 Task: Create a due date automation trigger when advanced on, on the wednesday of the week a card is due add content with a name ending with resume at 11:00 AM.
Action: Mouse moved to (1265, 102)
Screenshot: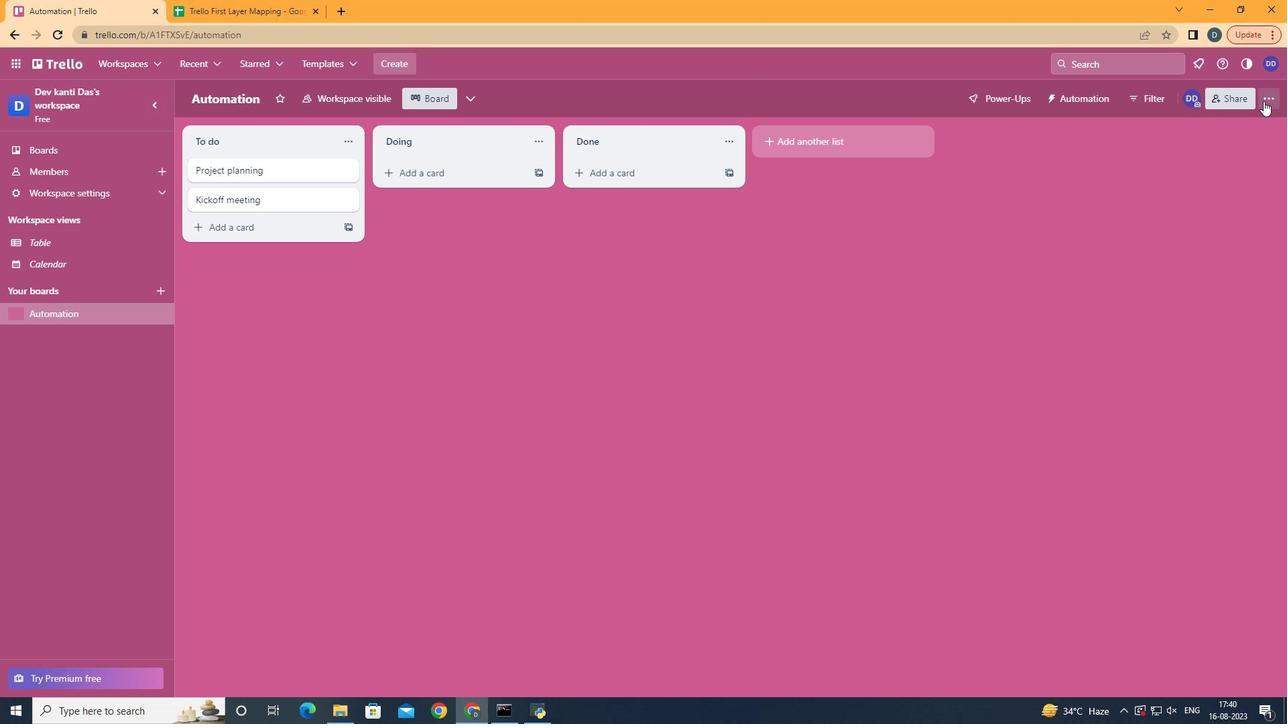 
Action: Mouse pressed left at (1265, 102)
Screenshot: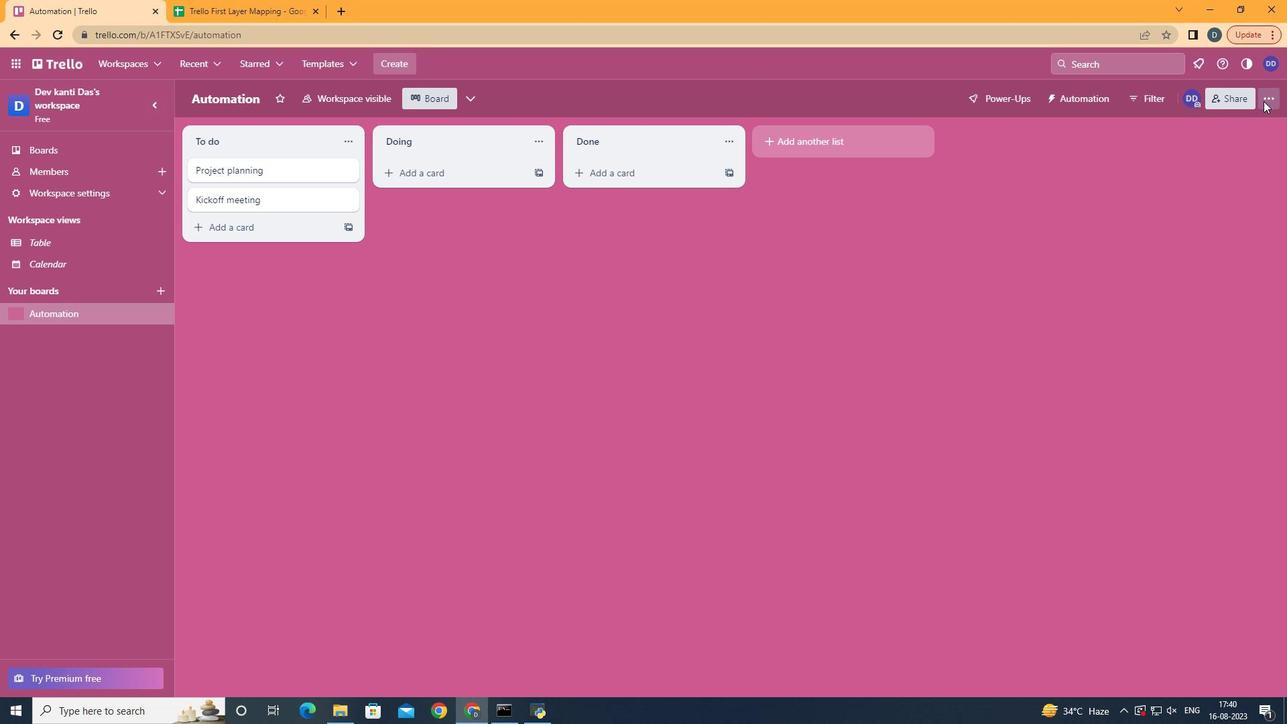 
Action: Mouse moved to (1237, 276)
Screenshot: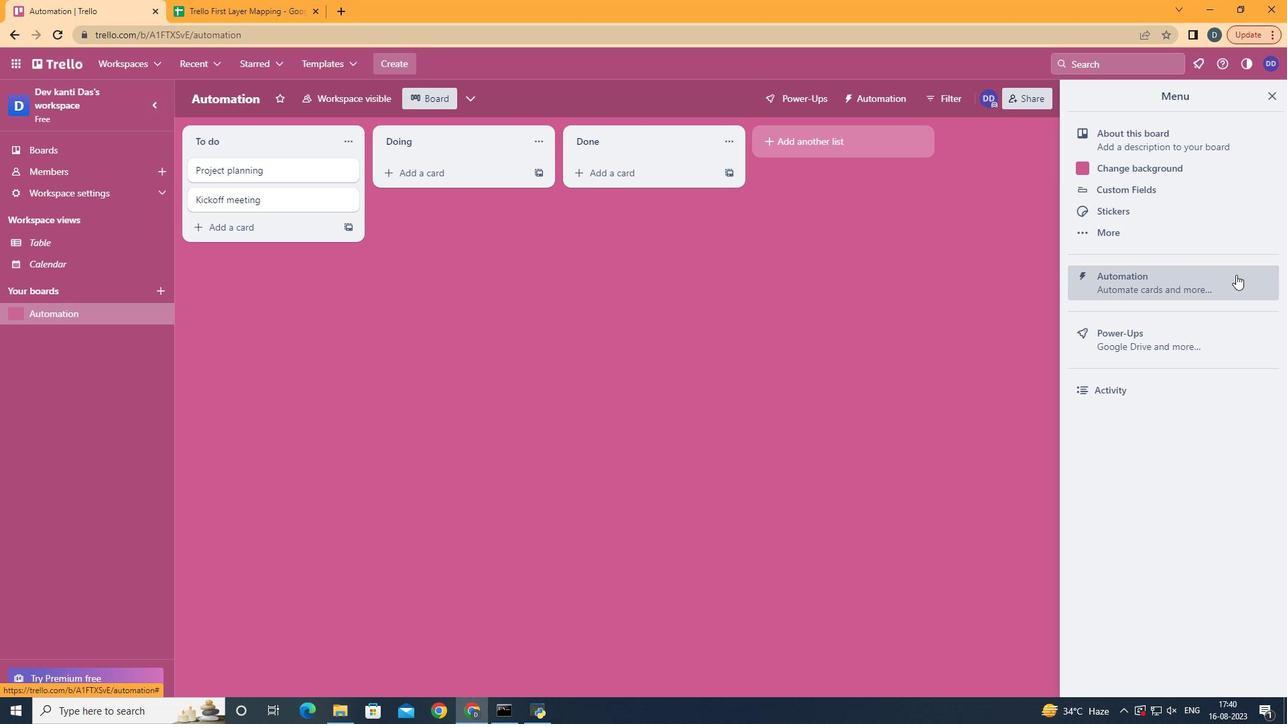 
Action: Mouse pressed left at (1237, 276)
Screenshot: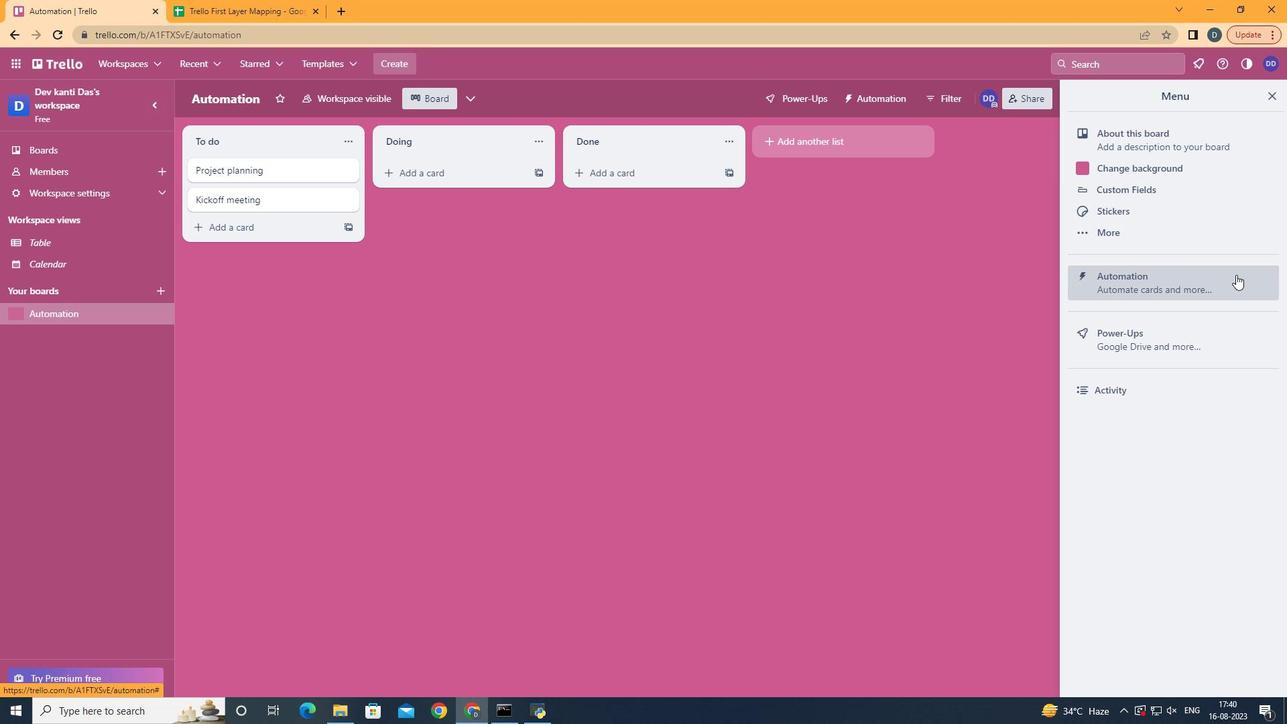 
Action: Mouse moved to (232, 284)
Screenshot: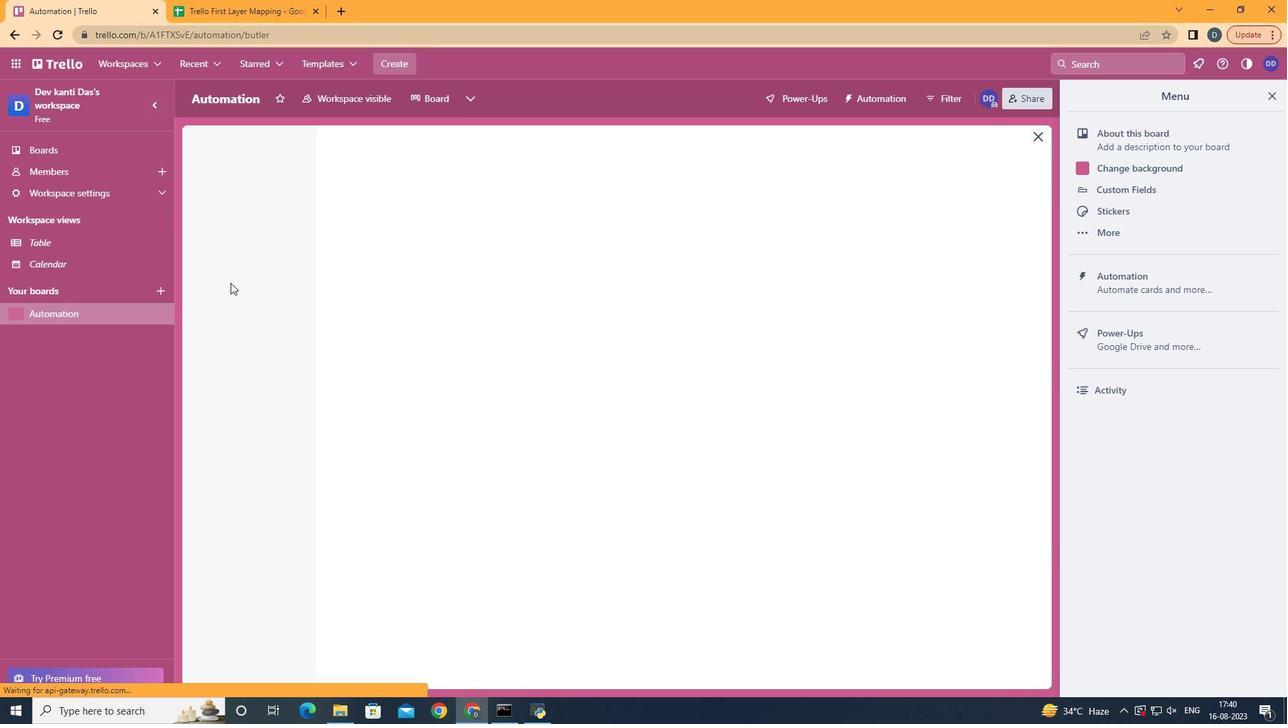 
Action: Mouse pressed left at (232, 284)
Screenshot: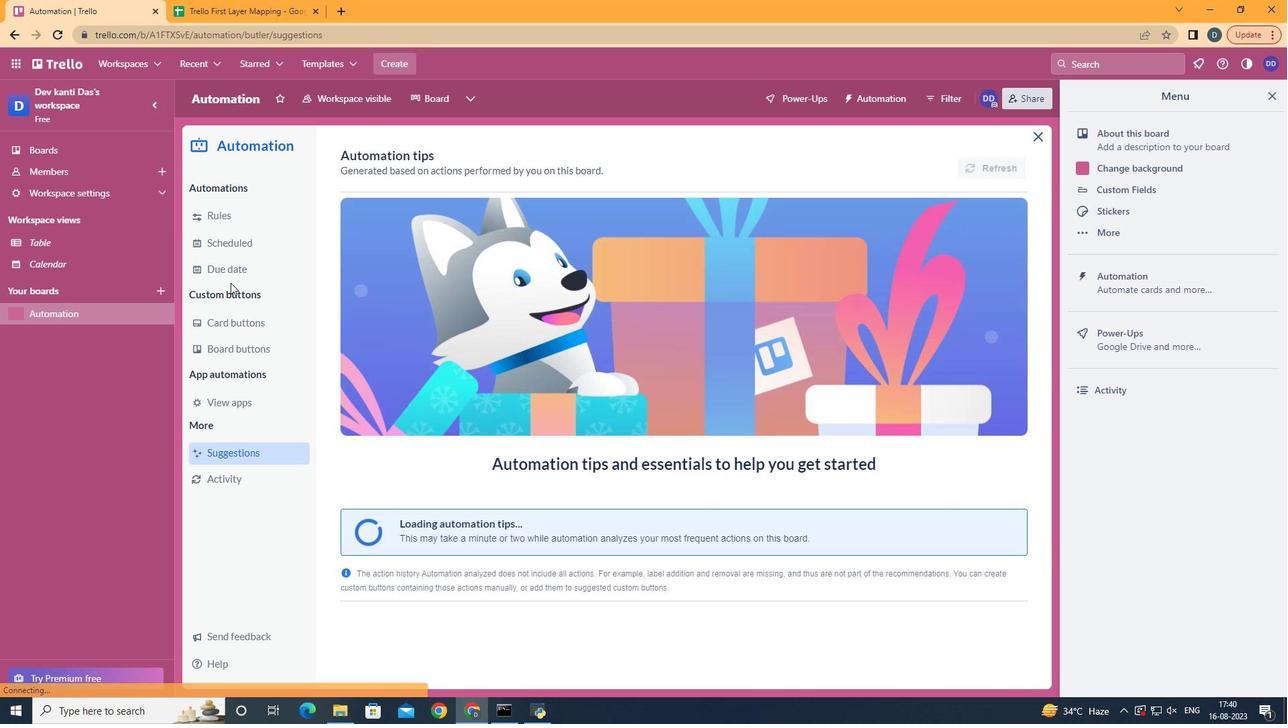 
Action: Mouse moved to (232, 276)
Screenshot: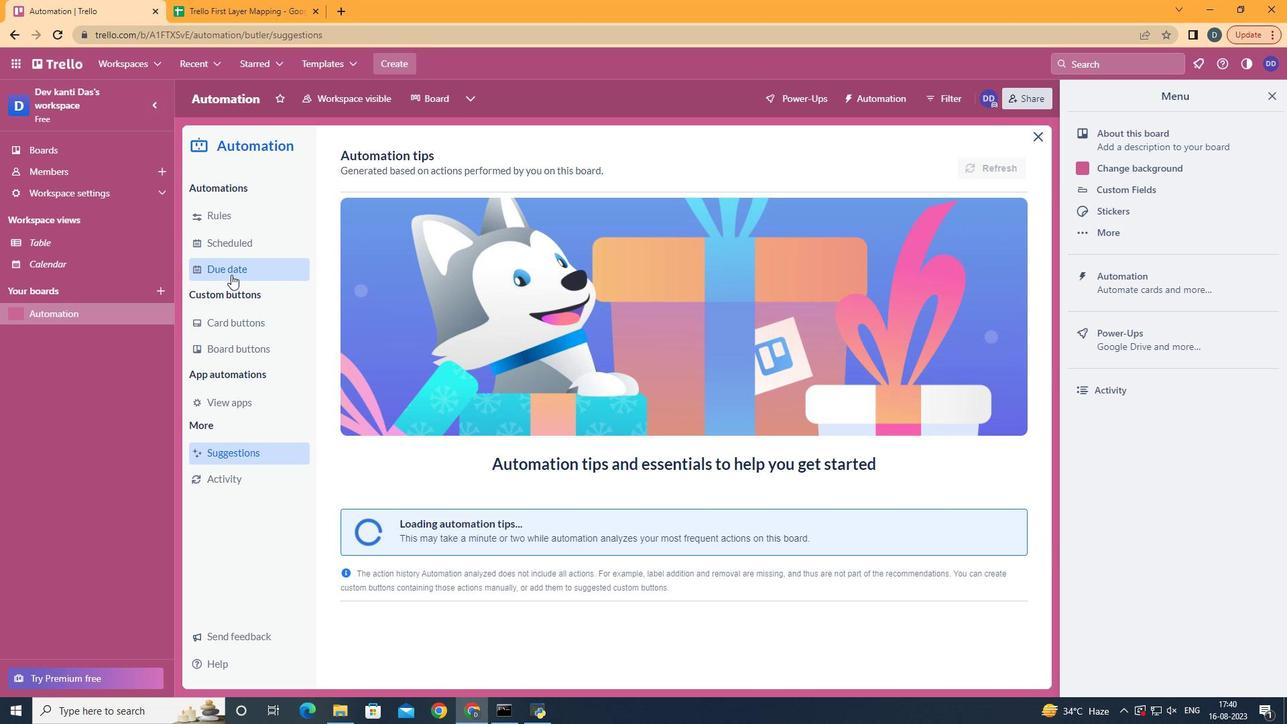 
Action: Mouse pressed left at (232, 276)
Screenshot: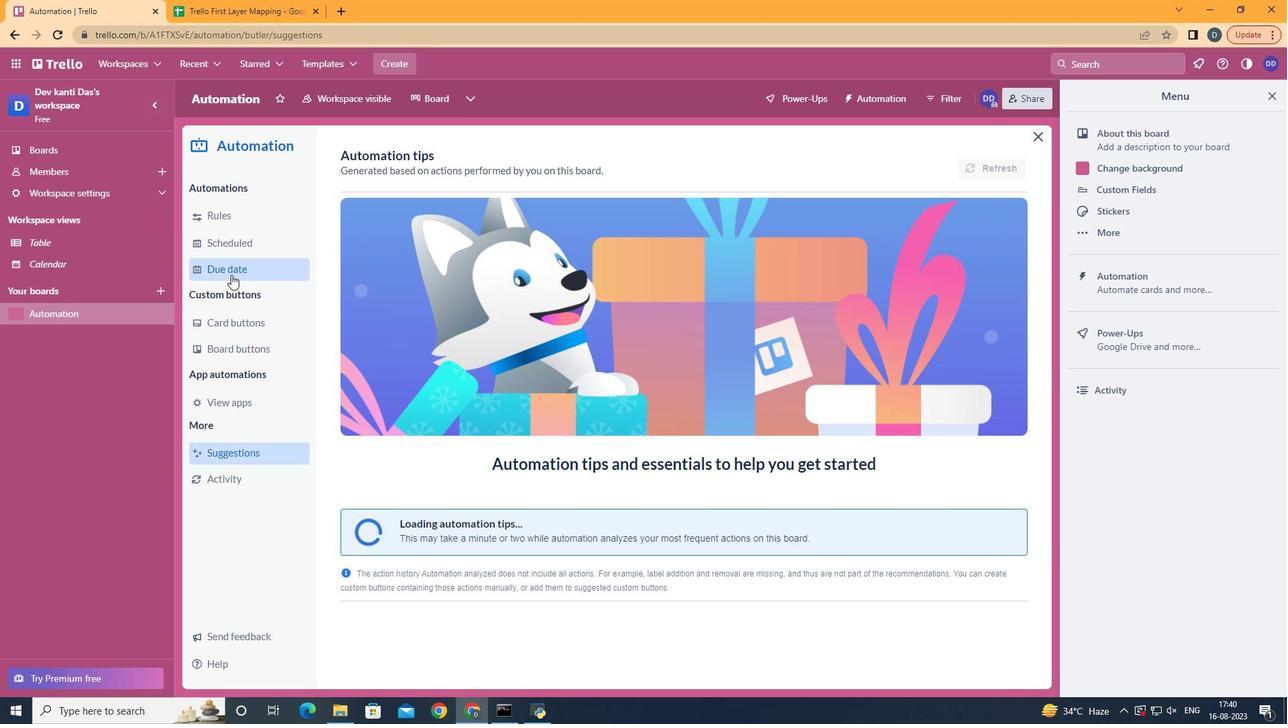 
Action: Mouse moved to (952, 156)
Screenshot: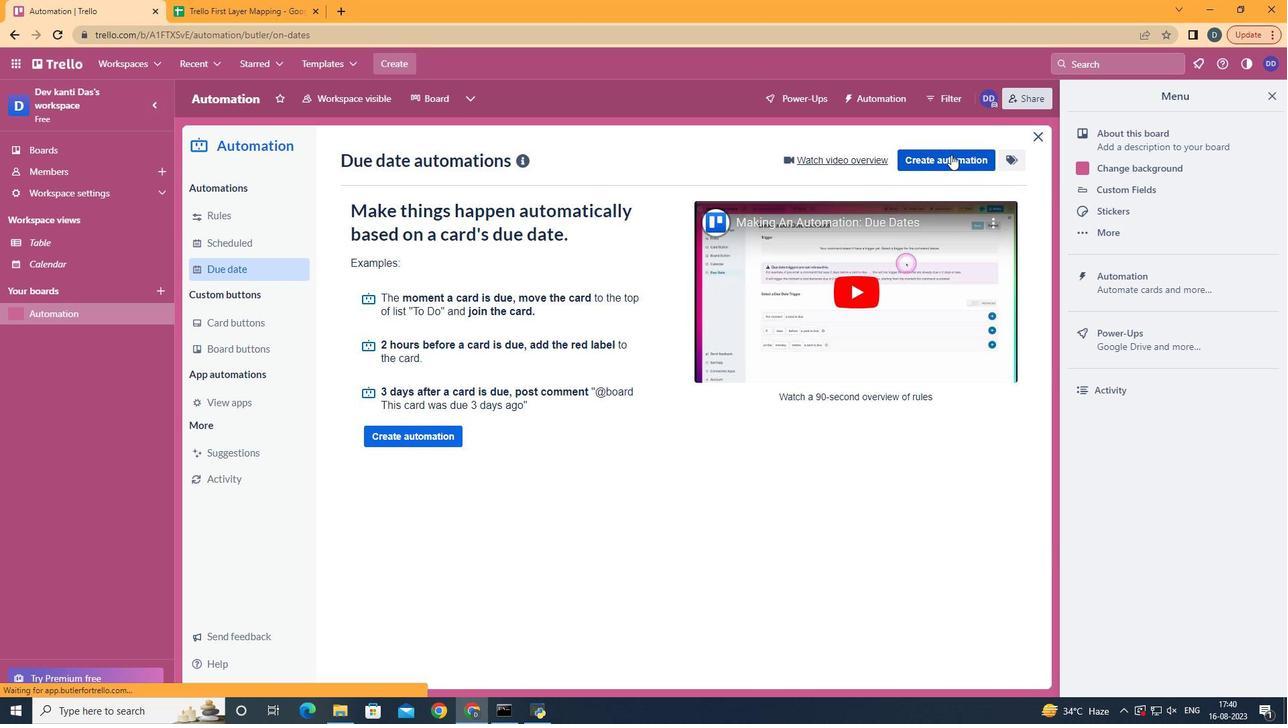 
Action: Mouse pressed left at (952, 156)
Screenshot: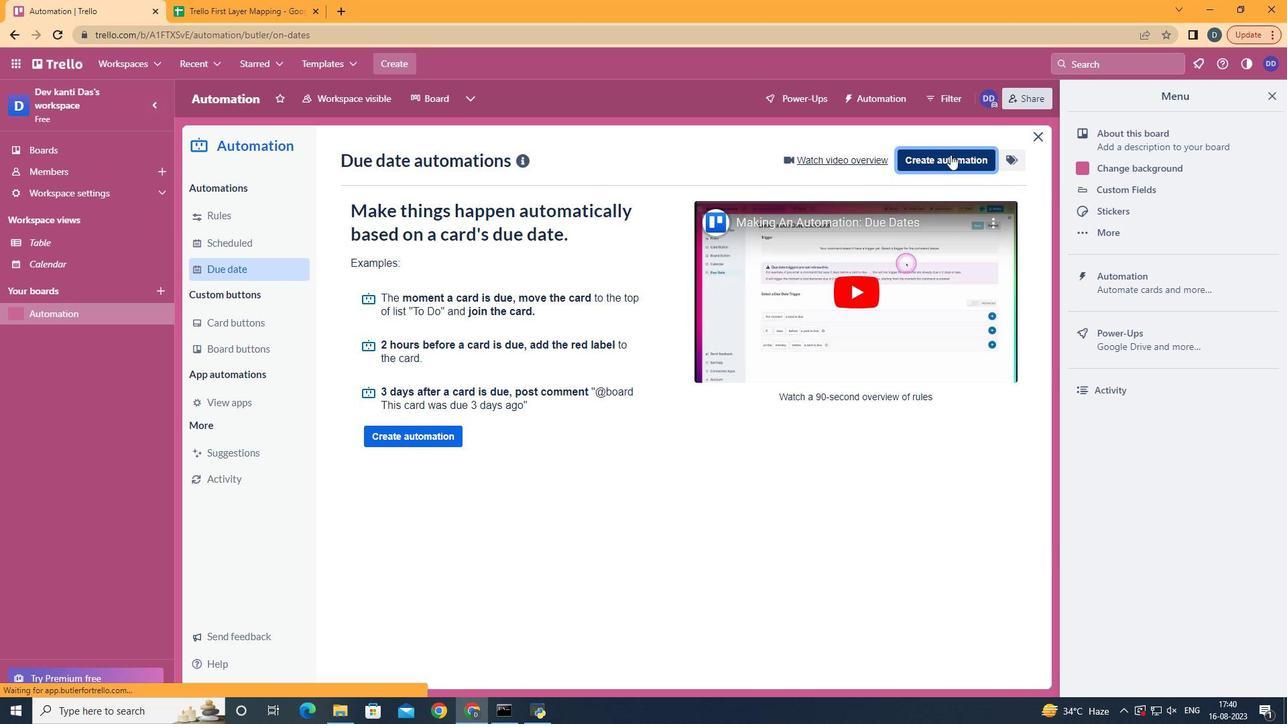
Action: Mouse moved to (684, 283)
Screenshot: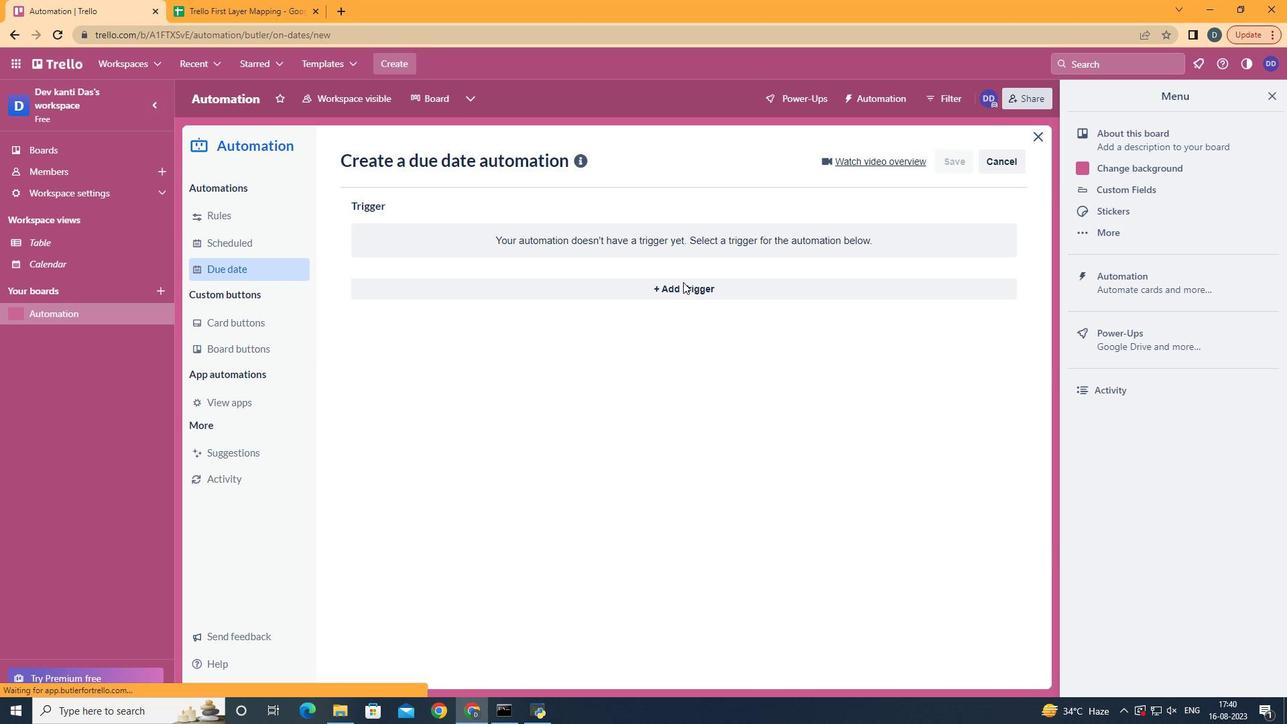 
Action: Mouse pressed left at (684, 283)
Screenshot: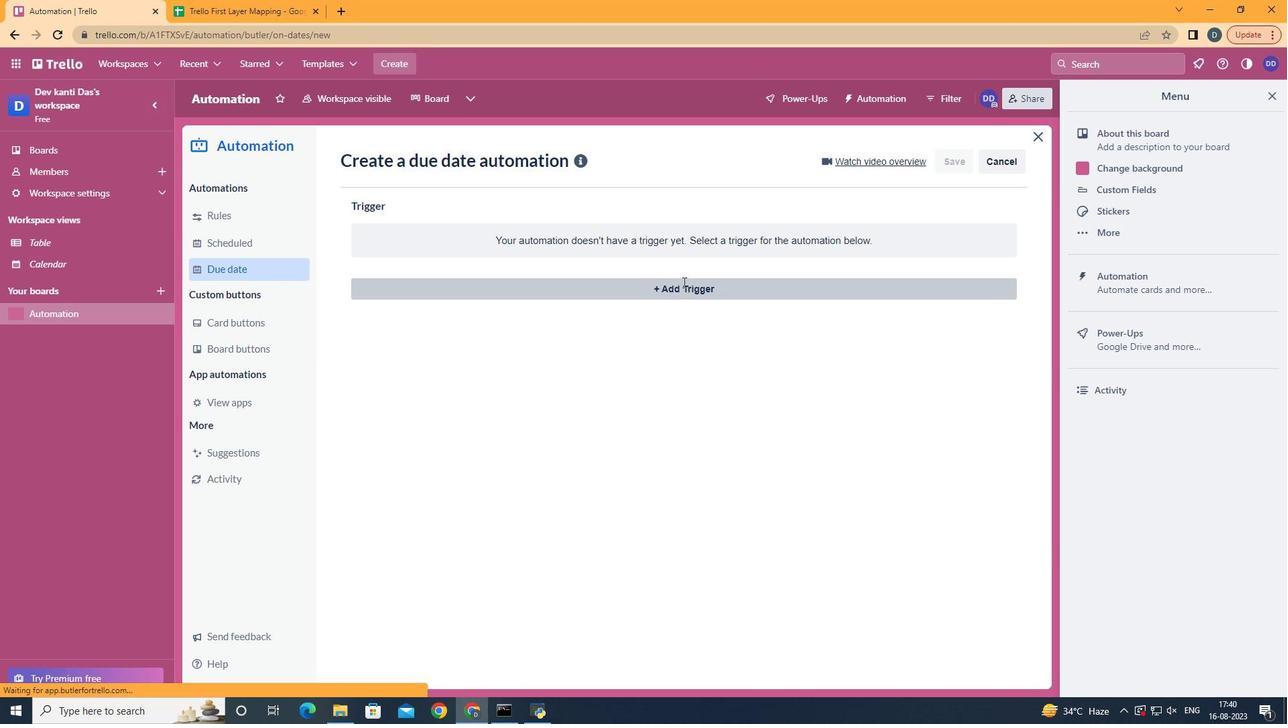 
Action: Mouse moved to (435, 405)
Screenshot: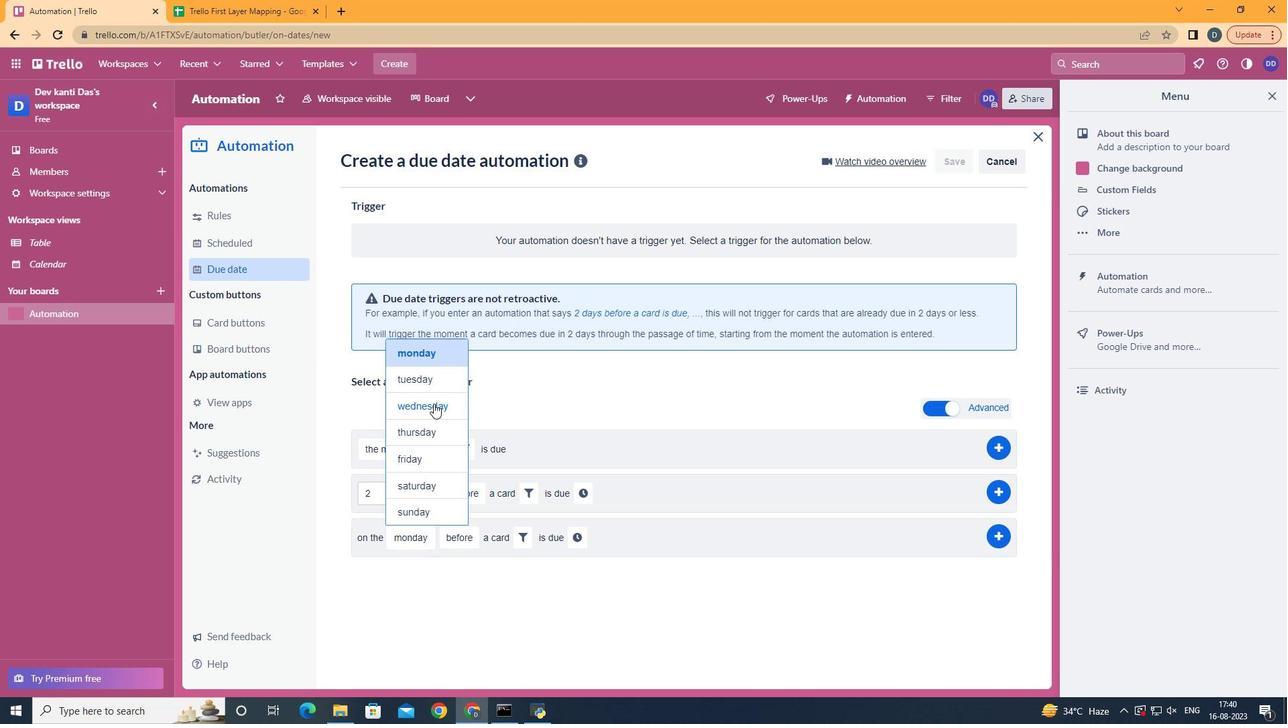 
Action: Mouse pressed left at (435, 405)
Screenshot: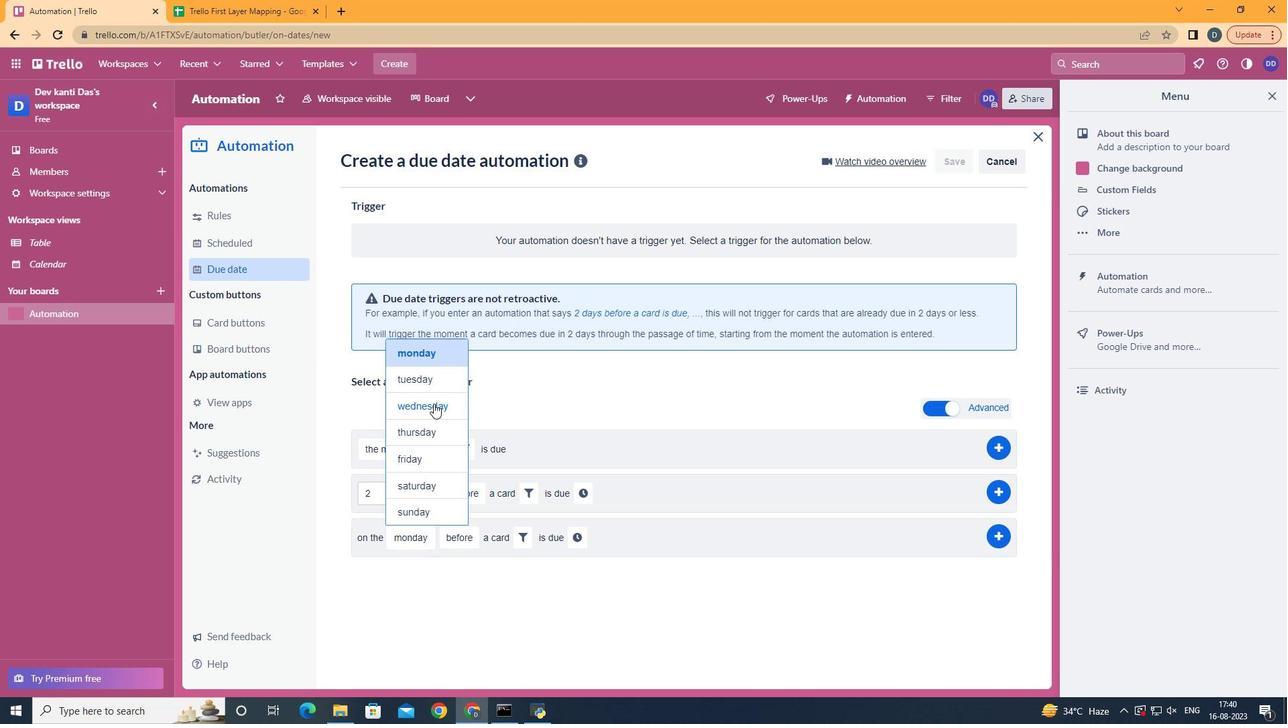 
Action: Mouse moved to (484, 619)
Screenshot: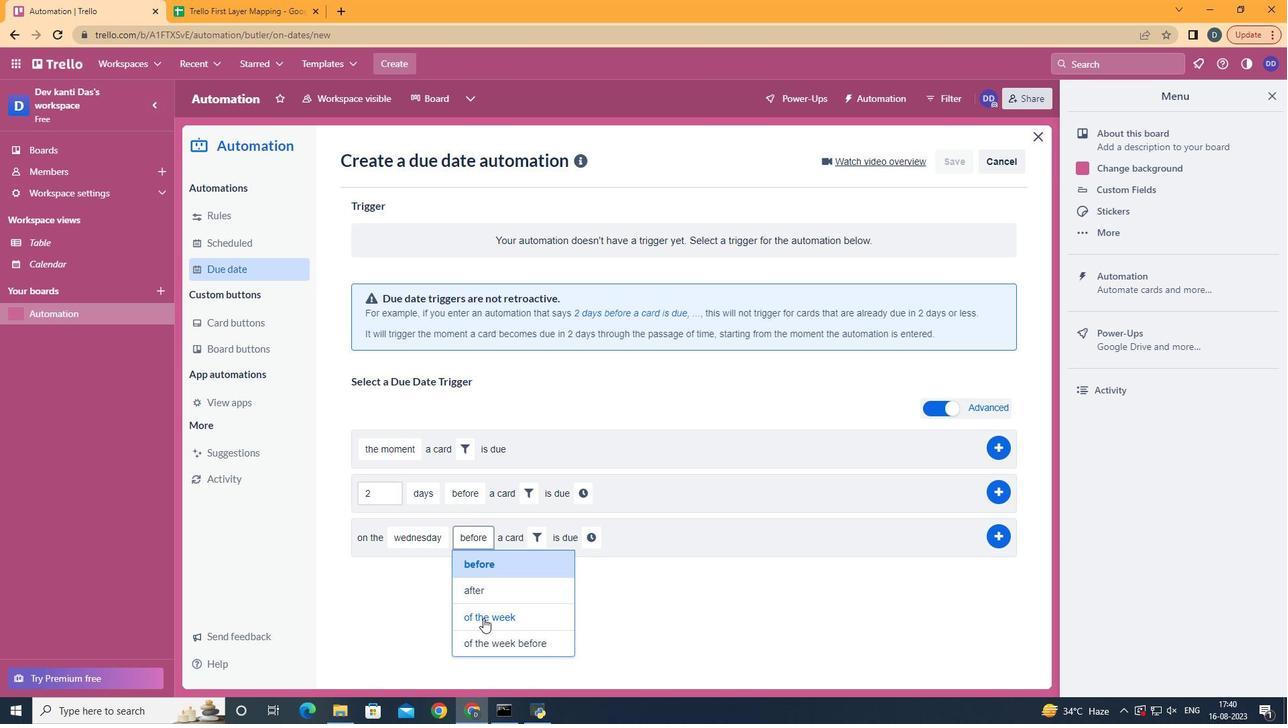 
Action: Mouse pressed left at (484, 619)
Screenshot: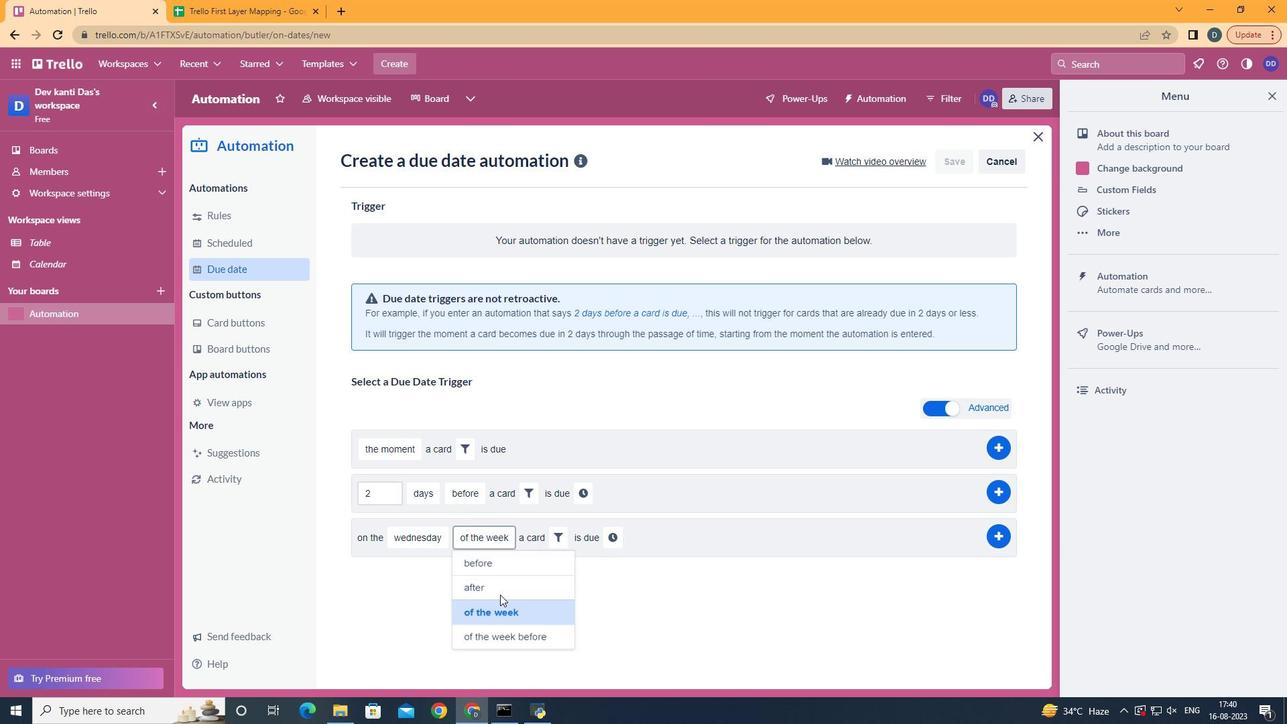 
Action: Mouse moved to (555, 544)
Screenshot: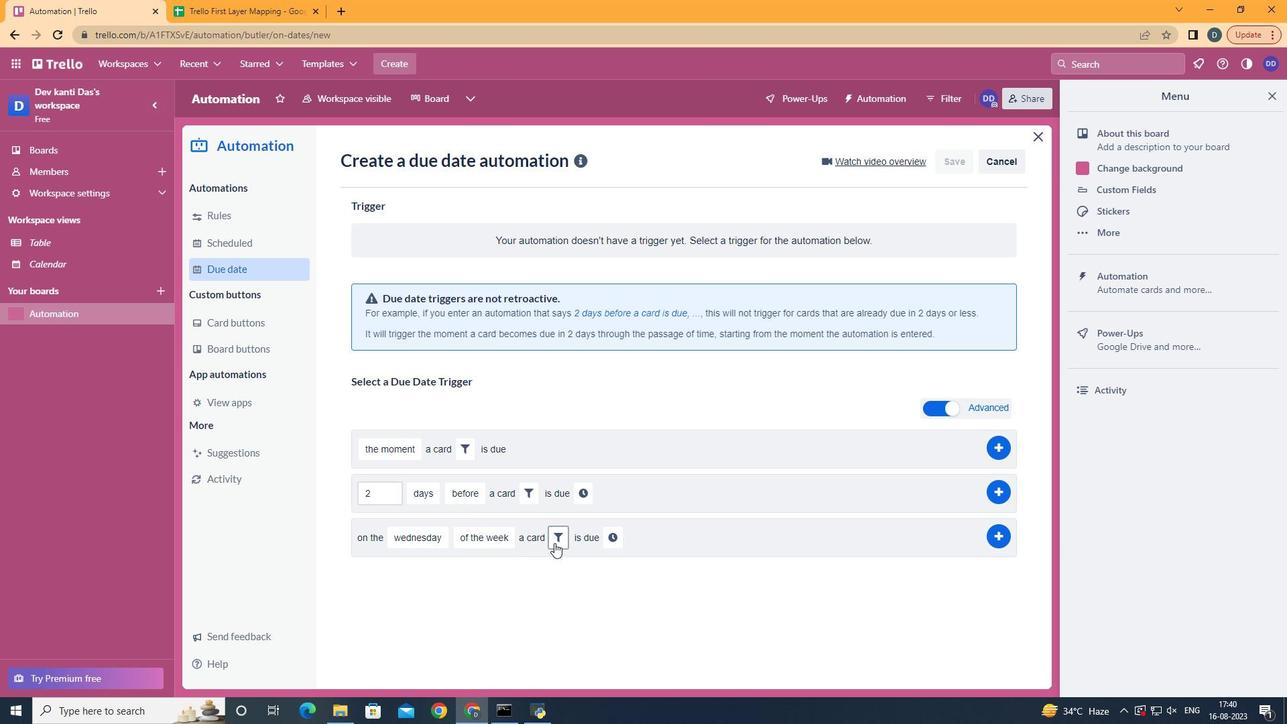 
Action: Mouse pressed left at (555, 544)
Screenshot: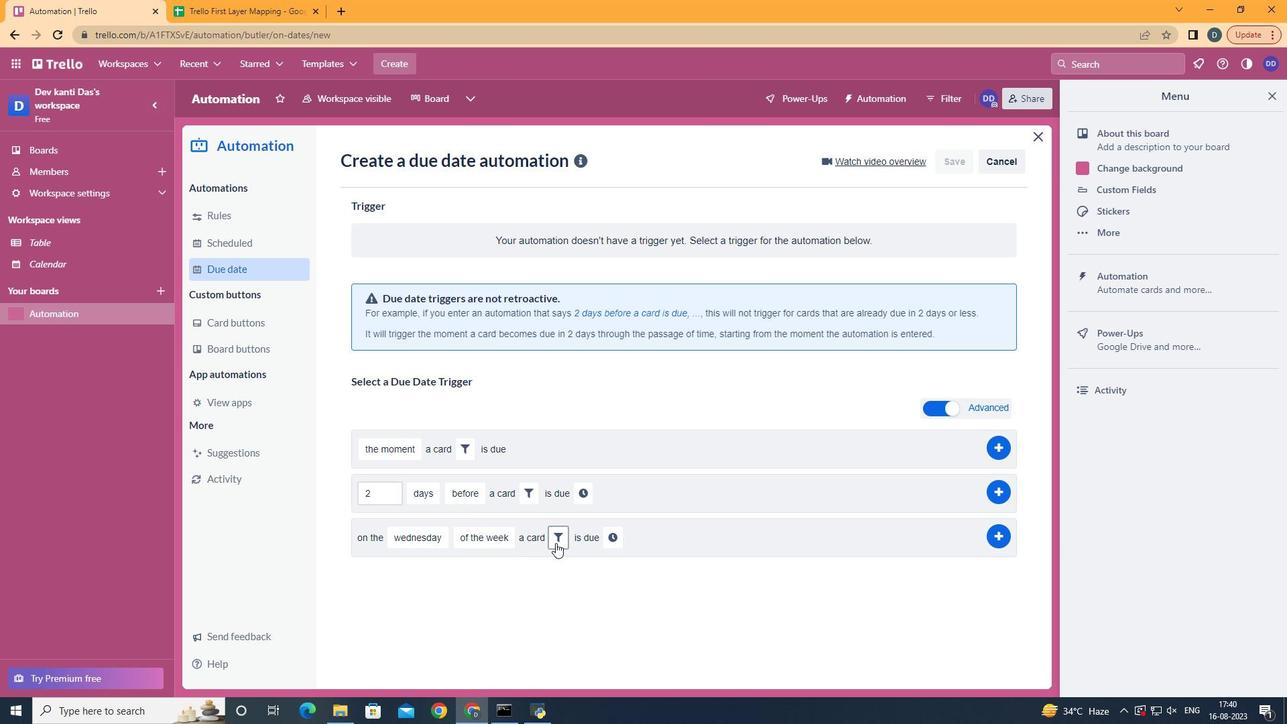 
Action: Mouse moved to (733, 582)
Screenshot: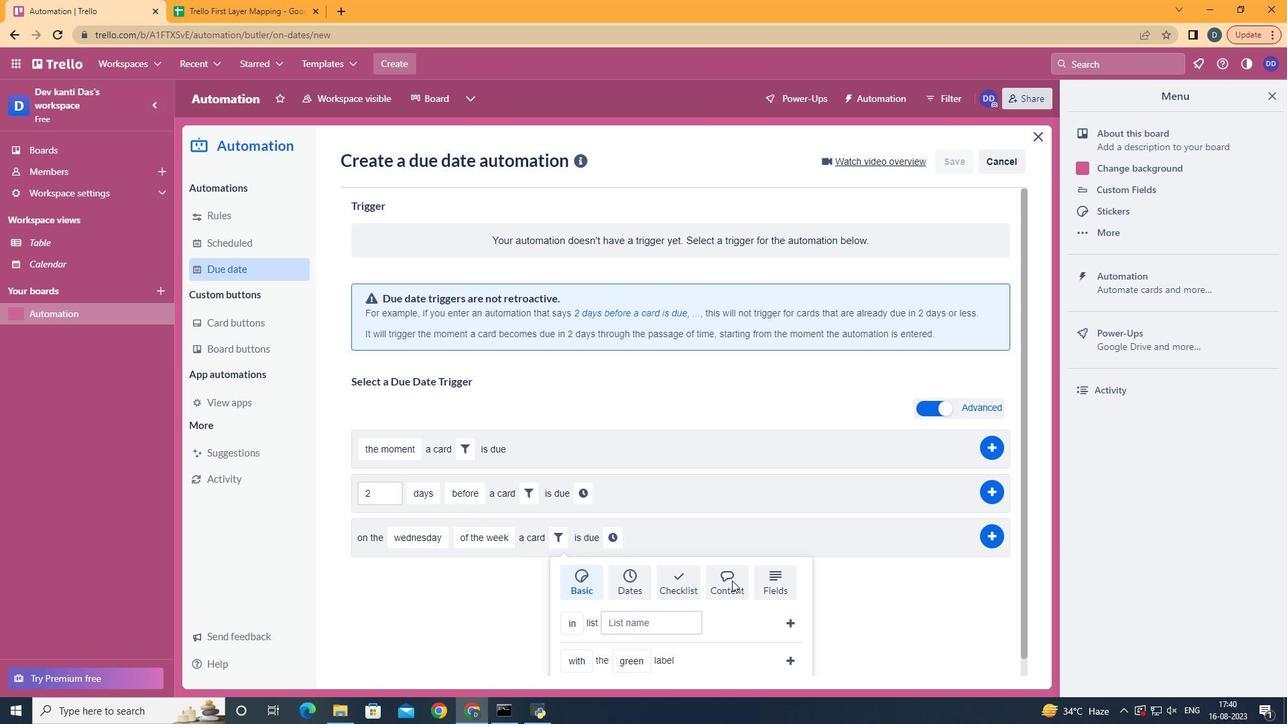 
Action: Mouse pressed left at (733, 582)
Screenshot: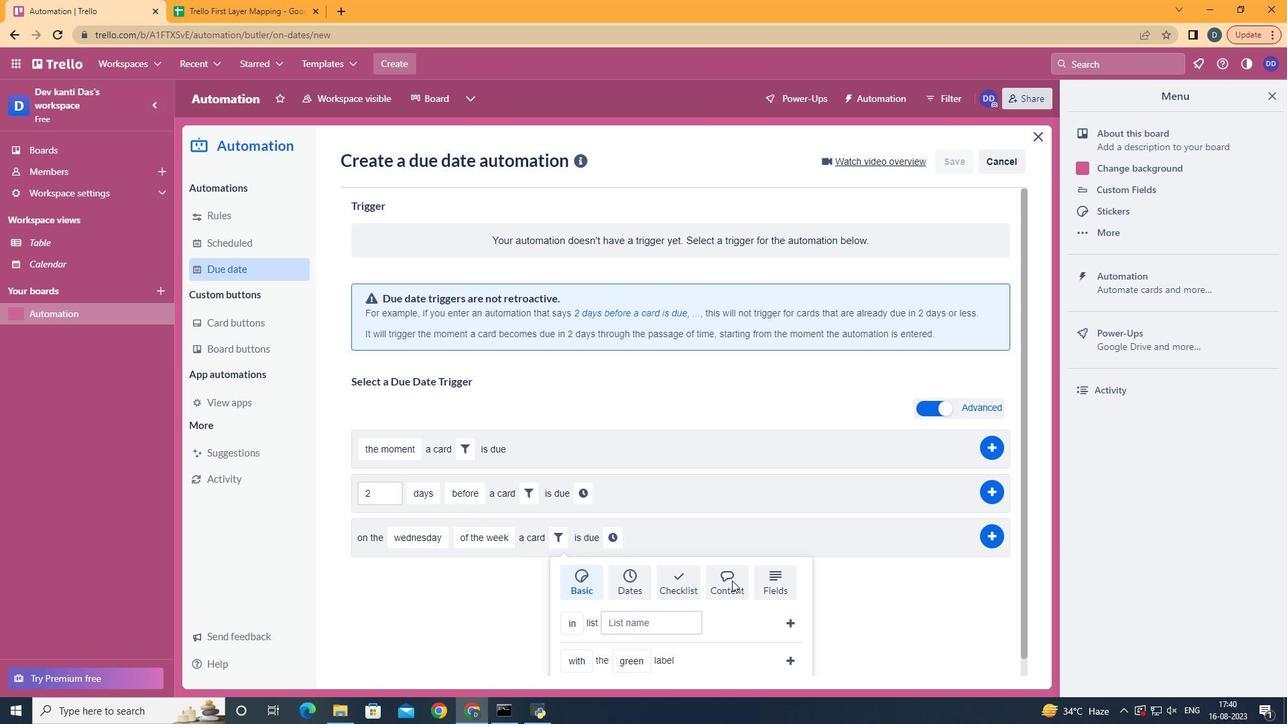 
Action: Mouse moved to (733, 582)
Screenshot: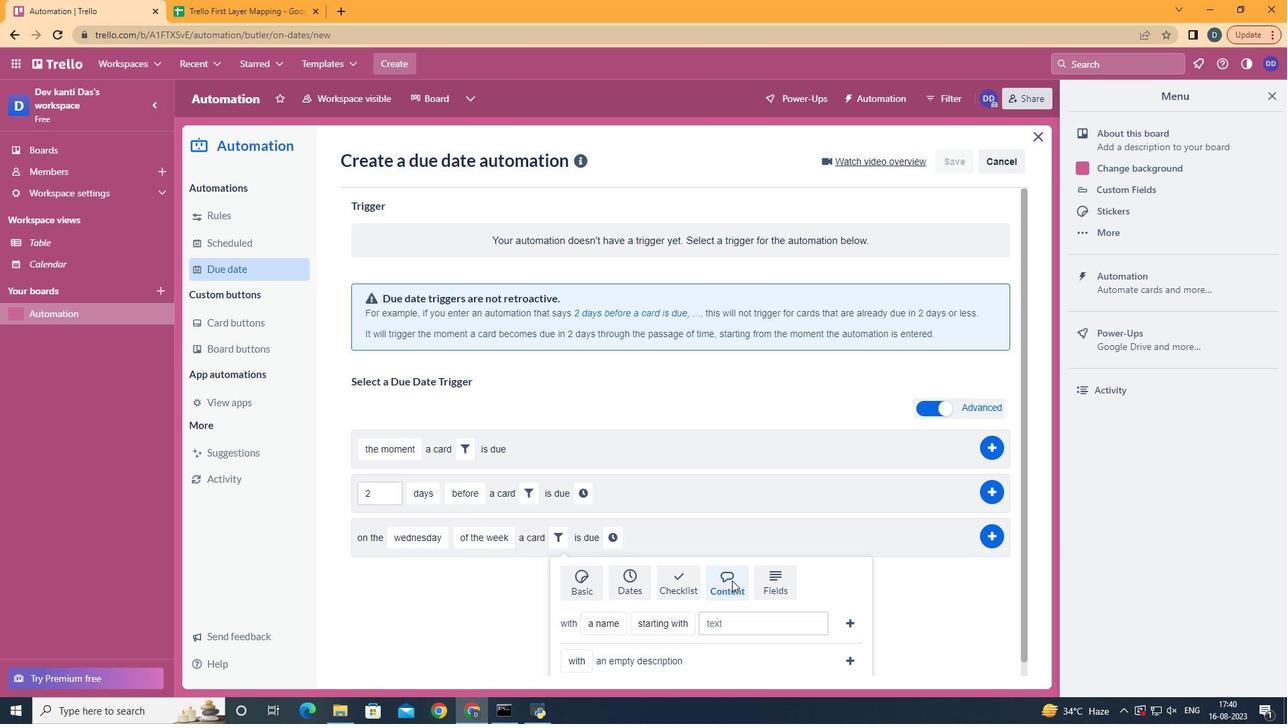 
Action: Mouse scrolled (733, 581) with delta (0, 0)
Screenshot: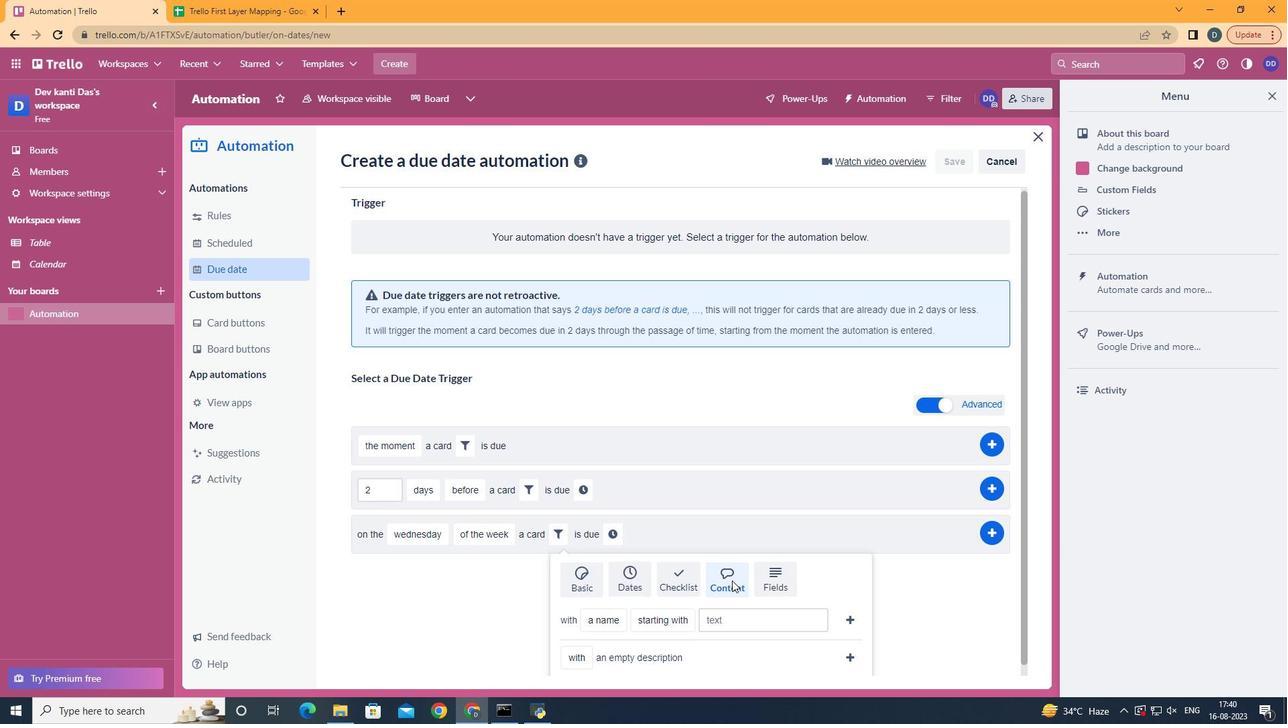 
Action: Mouse scrolled (733, 581) with delta (0, 0)
Screenshot: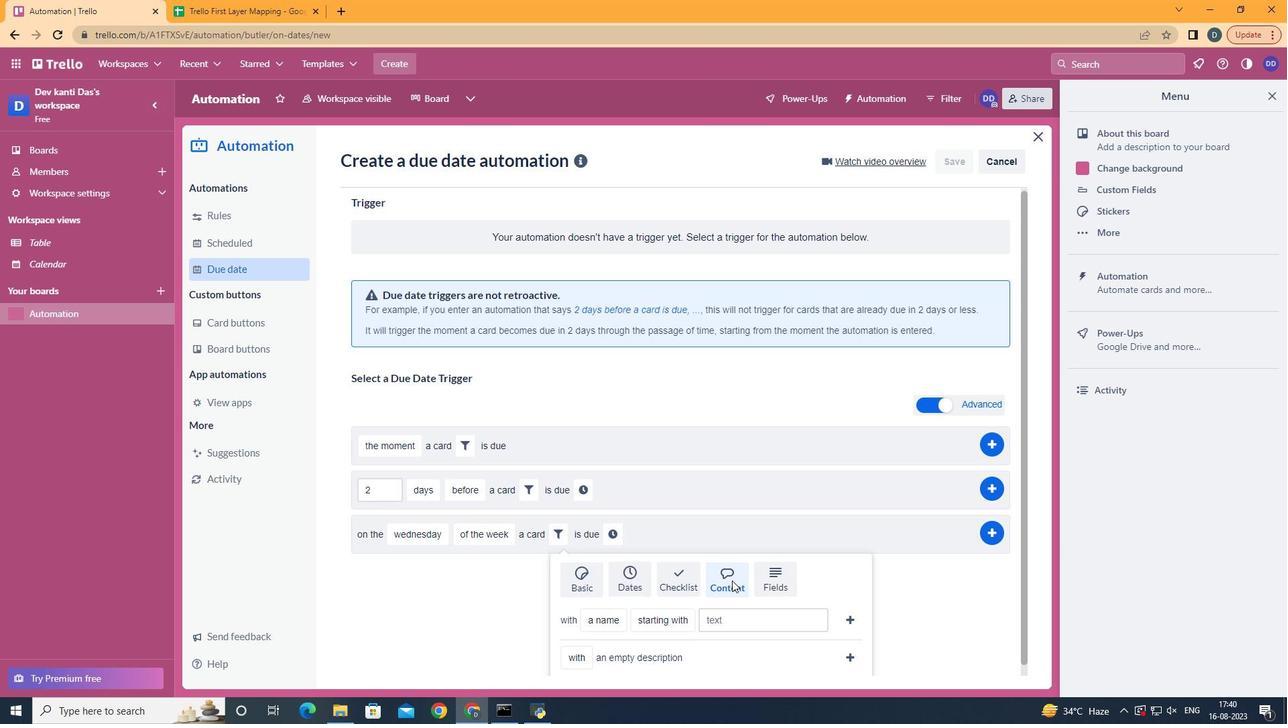 
Action: Mouse scrolled (733, 581) with delta (0, 0)
Screenshot: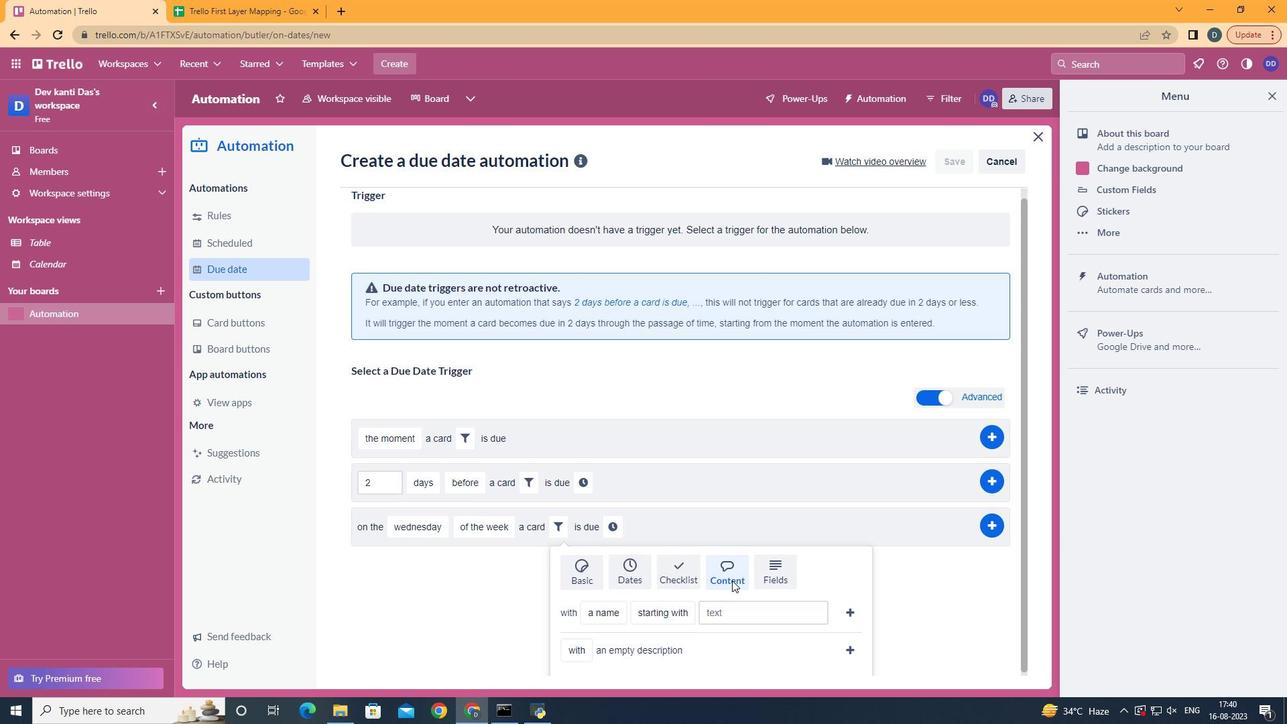 
Action: Mouse scrolled (733, 581) with delta (0, 0)
Screenshot: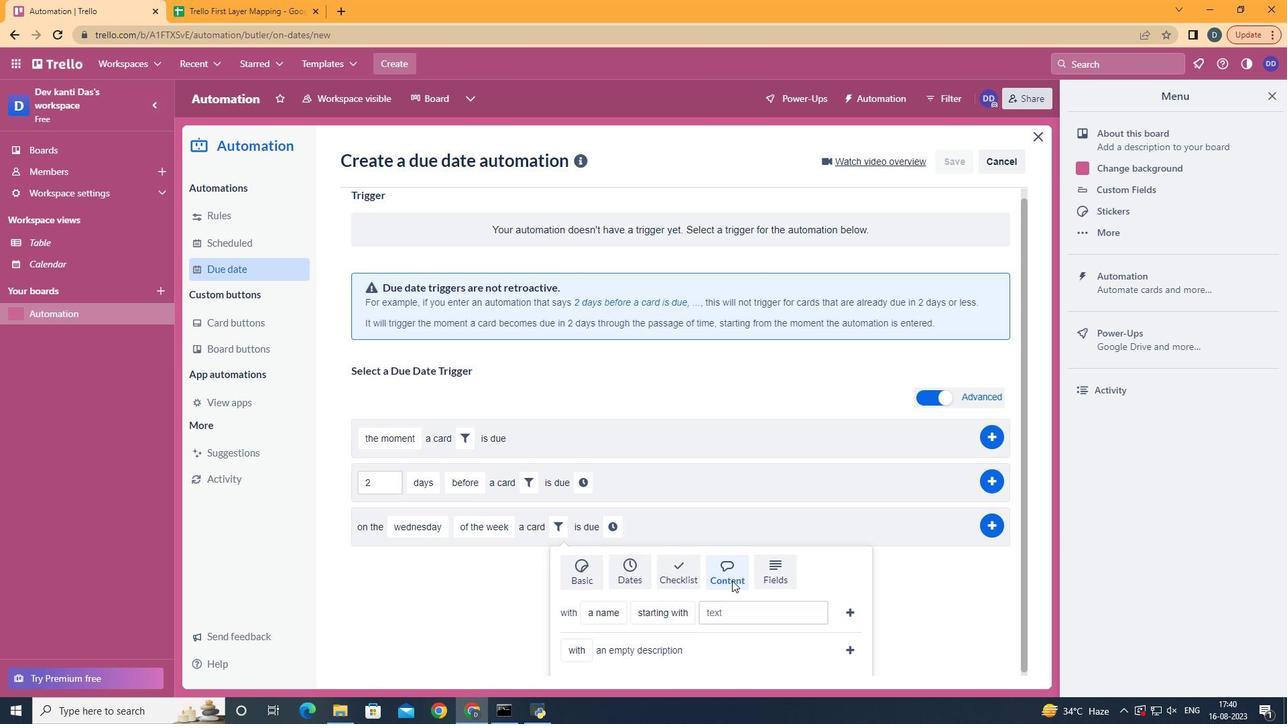 
Action: Mouse moved to (641, 531)
Screenshot: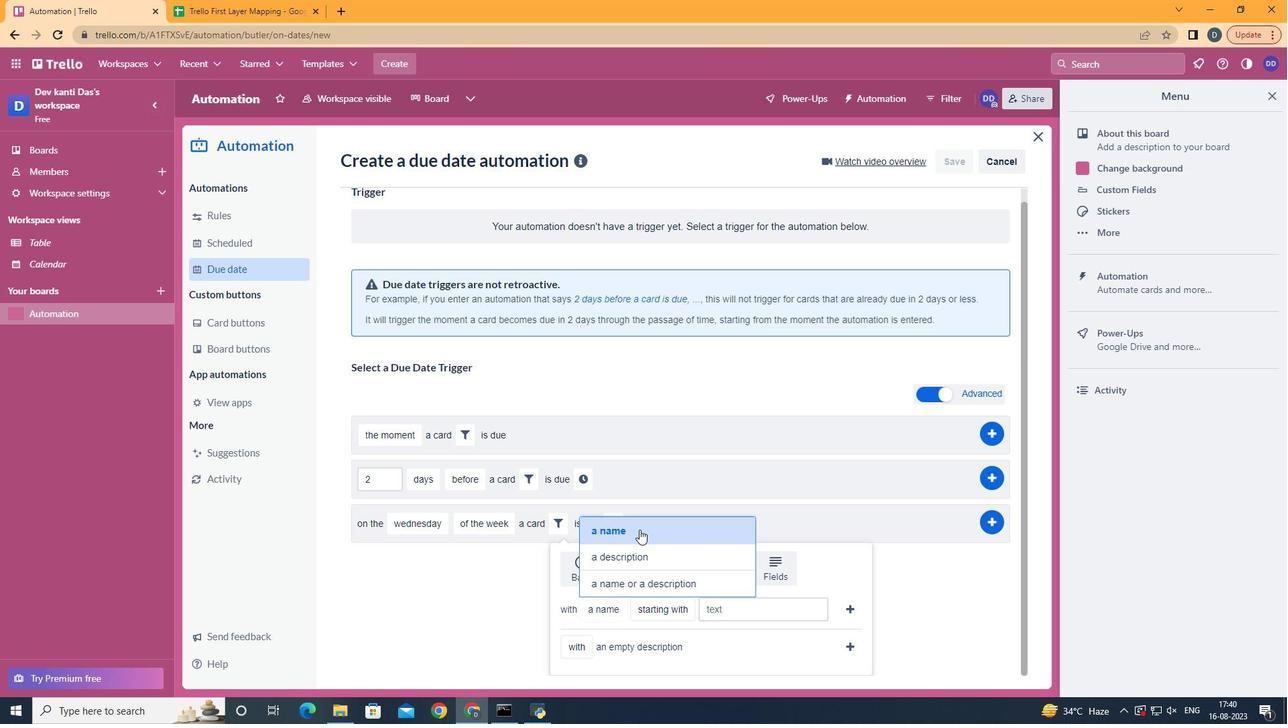 
Action: Mouse pressed left at (641, 531)
Screenshot: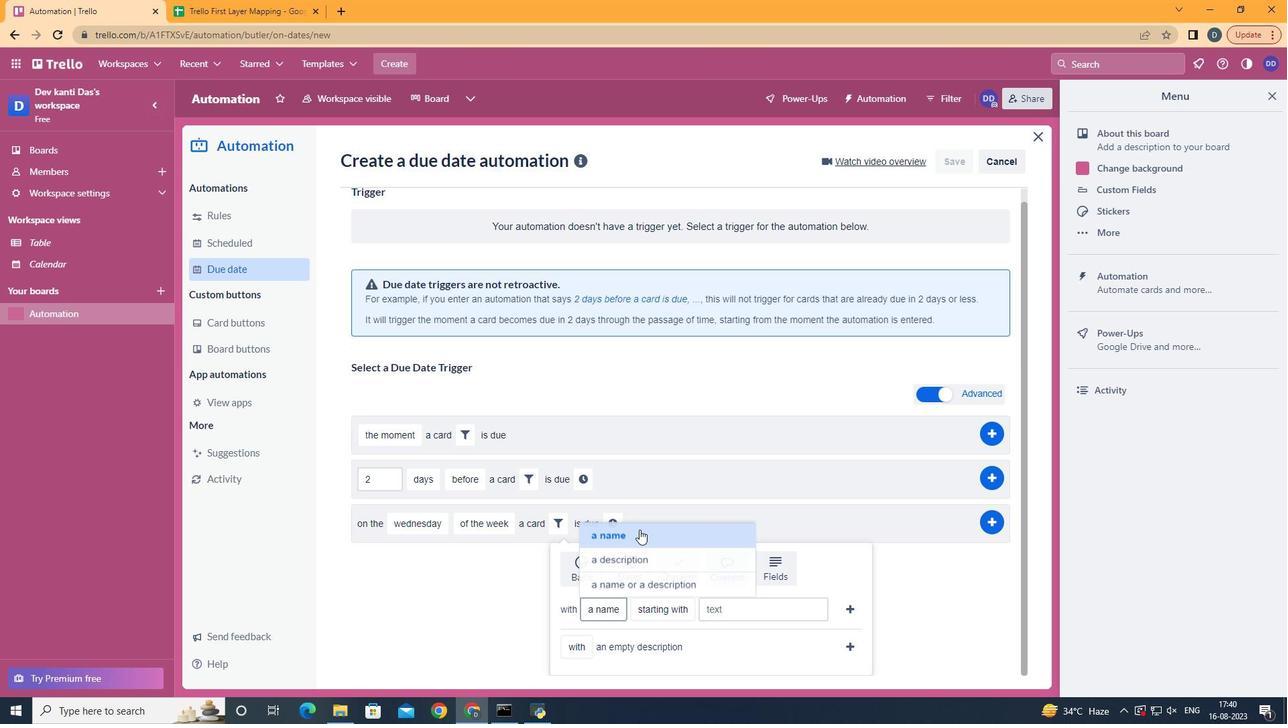 
Action: Mouse moved to (694, 482)
Screenshot: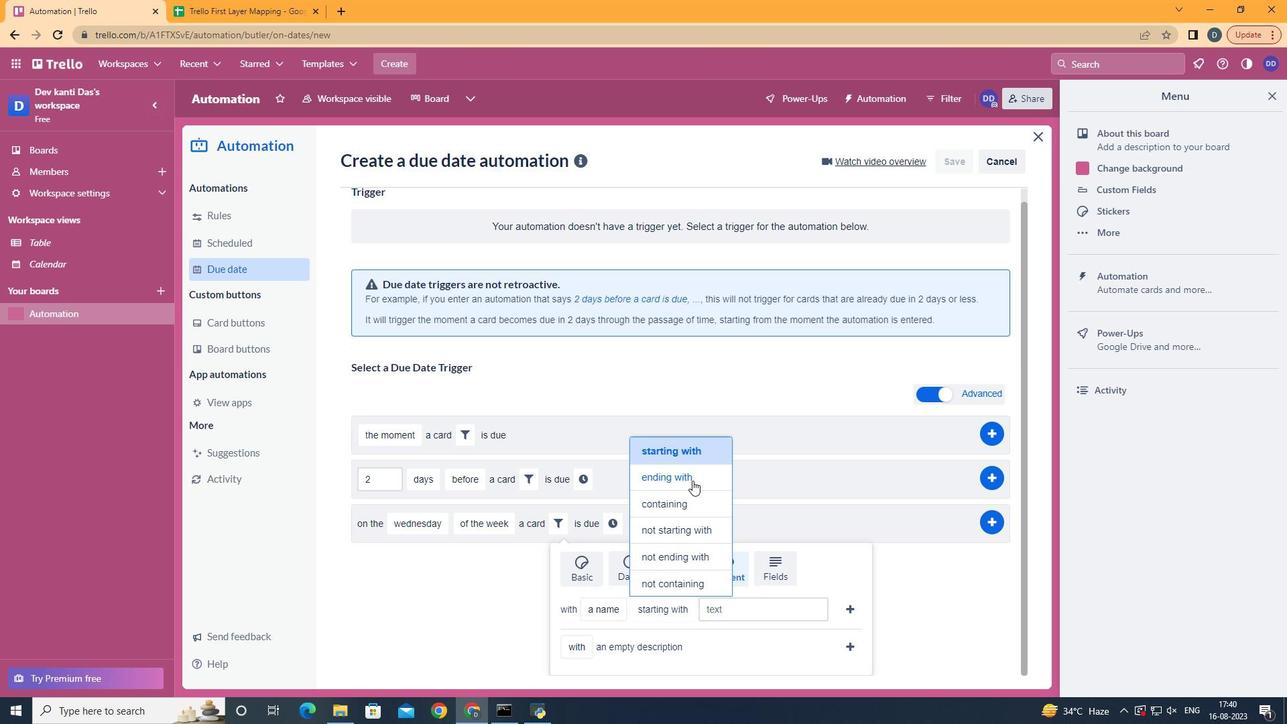 
Action: Mouse pressed left at (694, 482)
Screenshot: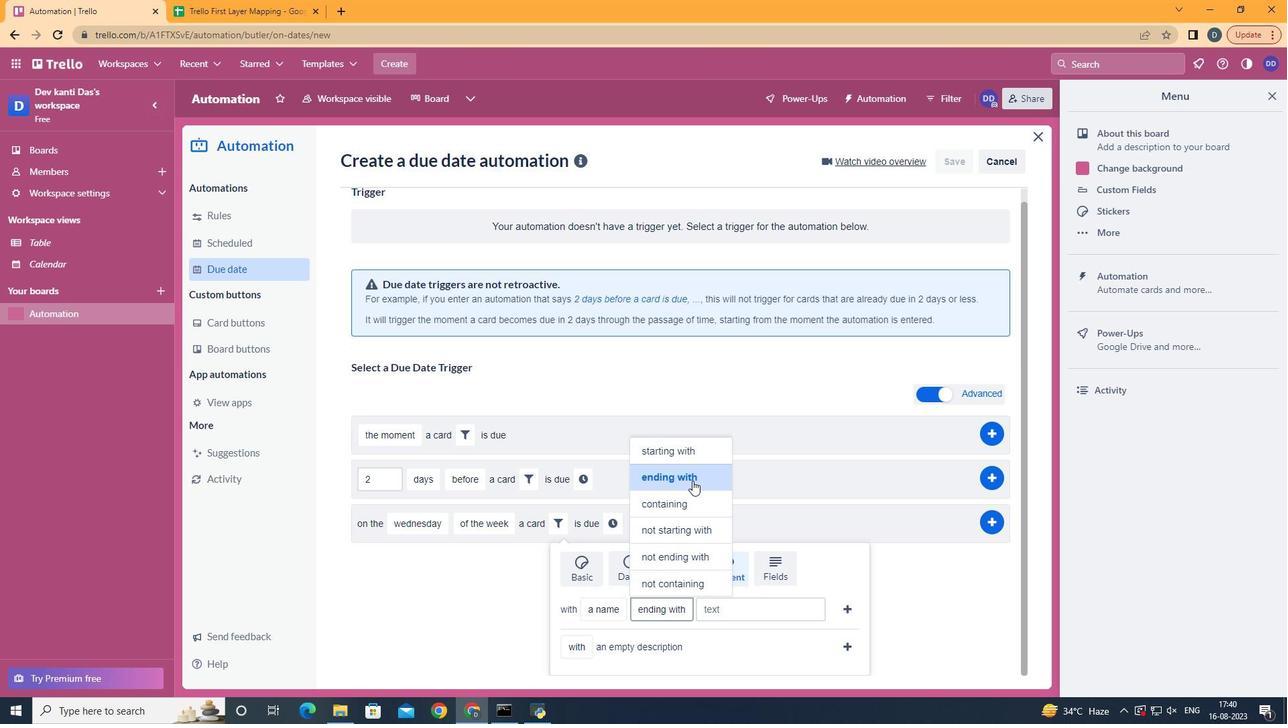 
Action: Mouse moved to (739, 610)
Screenshot: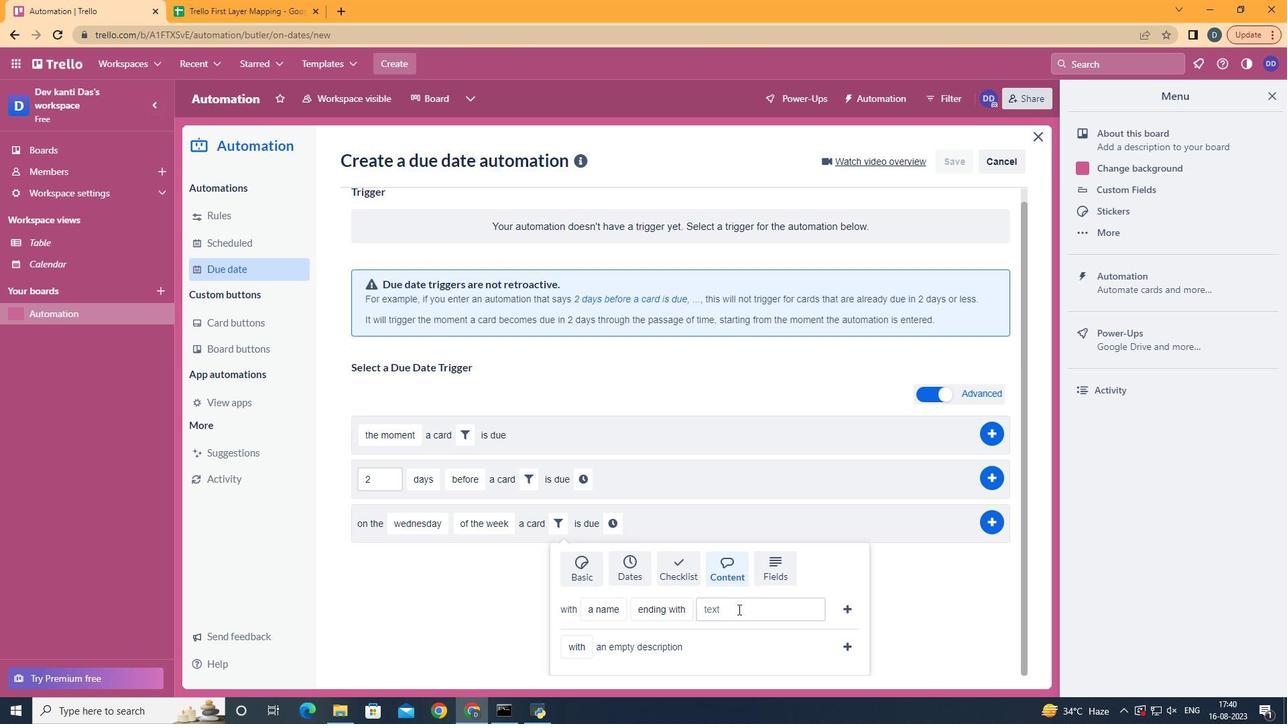 
Action: Mouse pressed left at (739, 610)
Screenshot: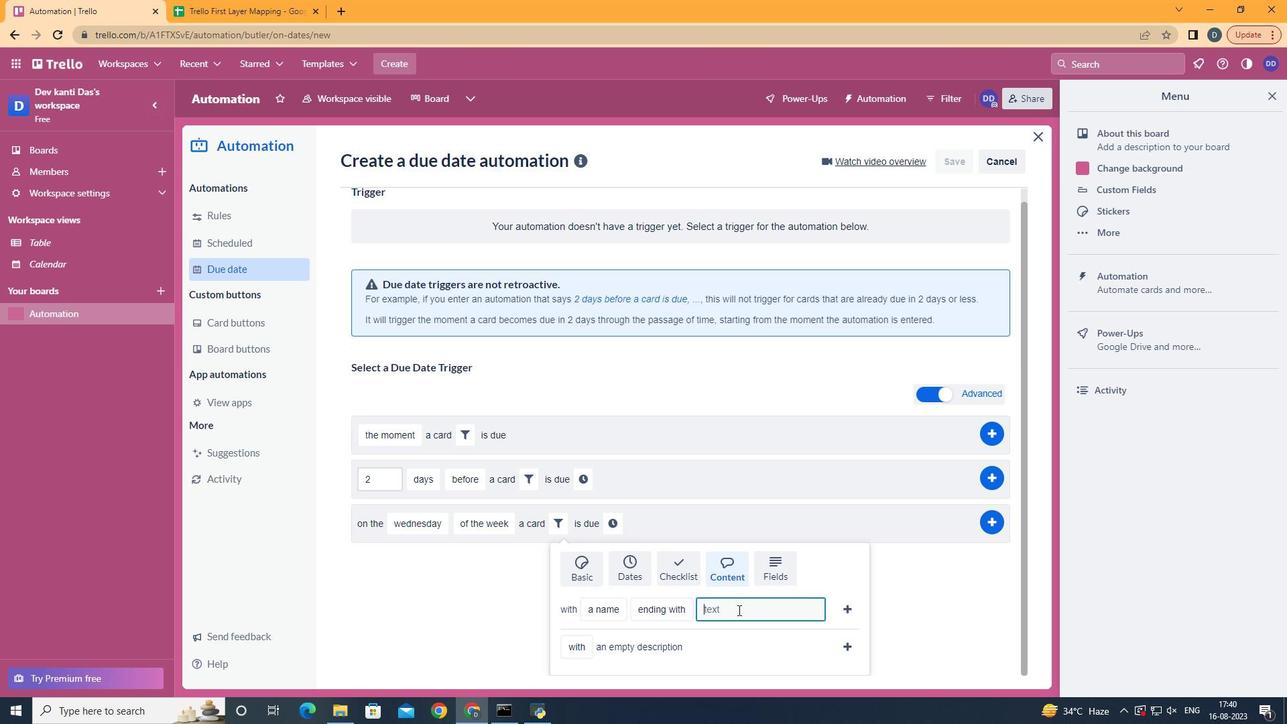 
Action: Mouse moved to (739, 611)
Screenshot: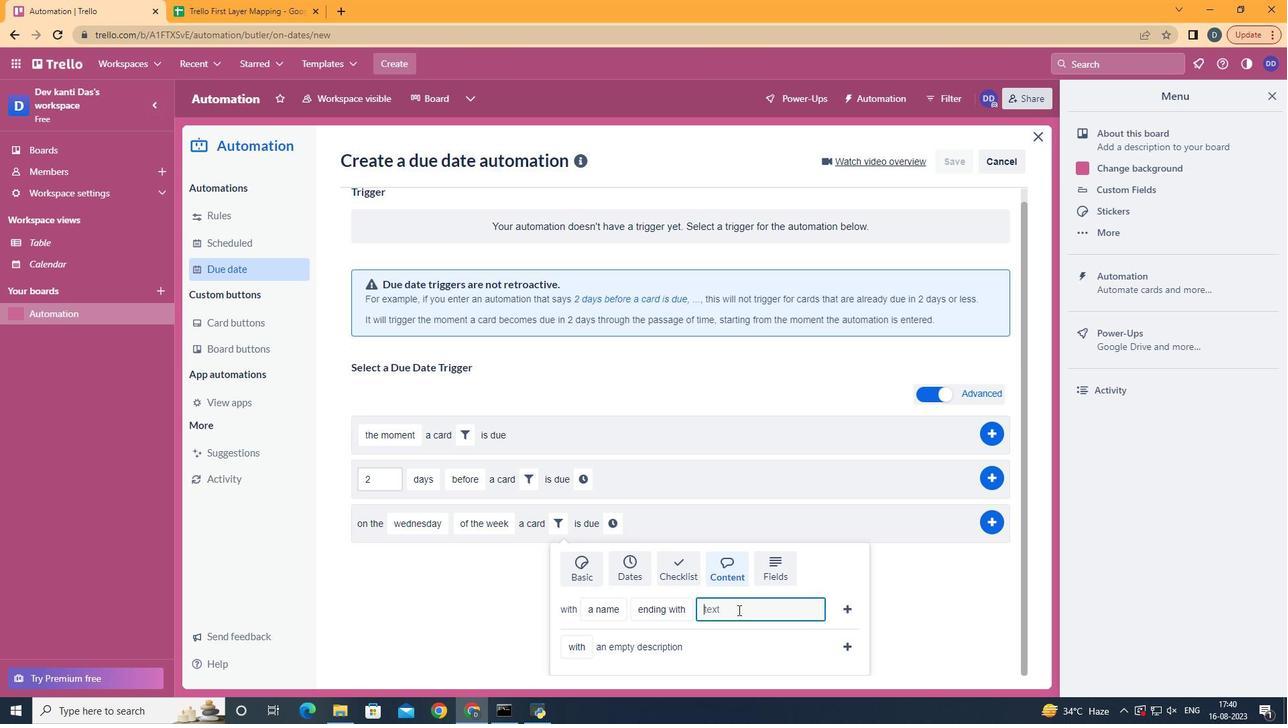 
Action: Key pressed resume
Screenshot: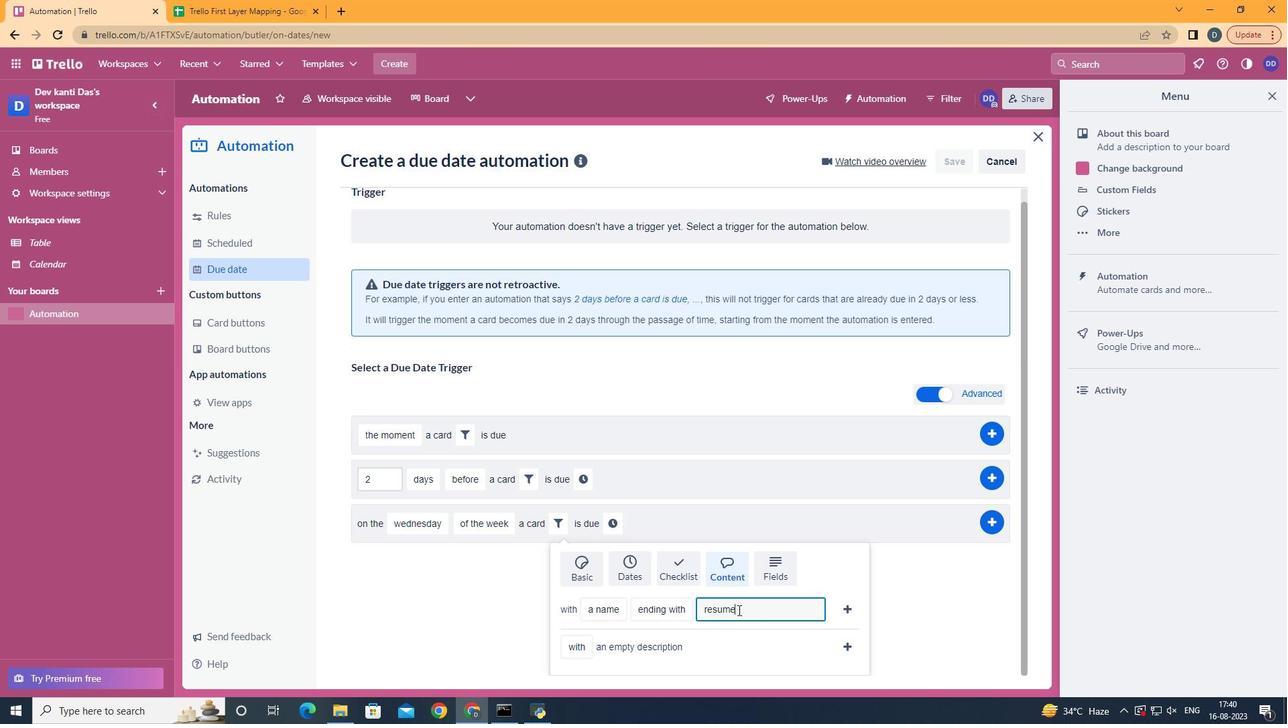 
Action: Mouse moved to (853, 606)
Screenshot: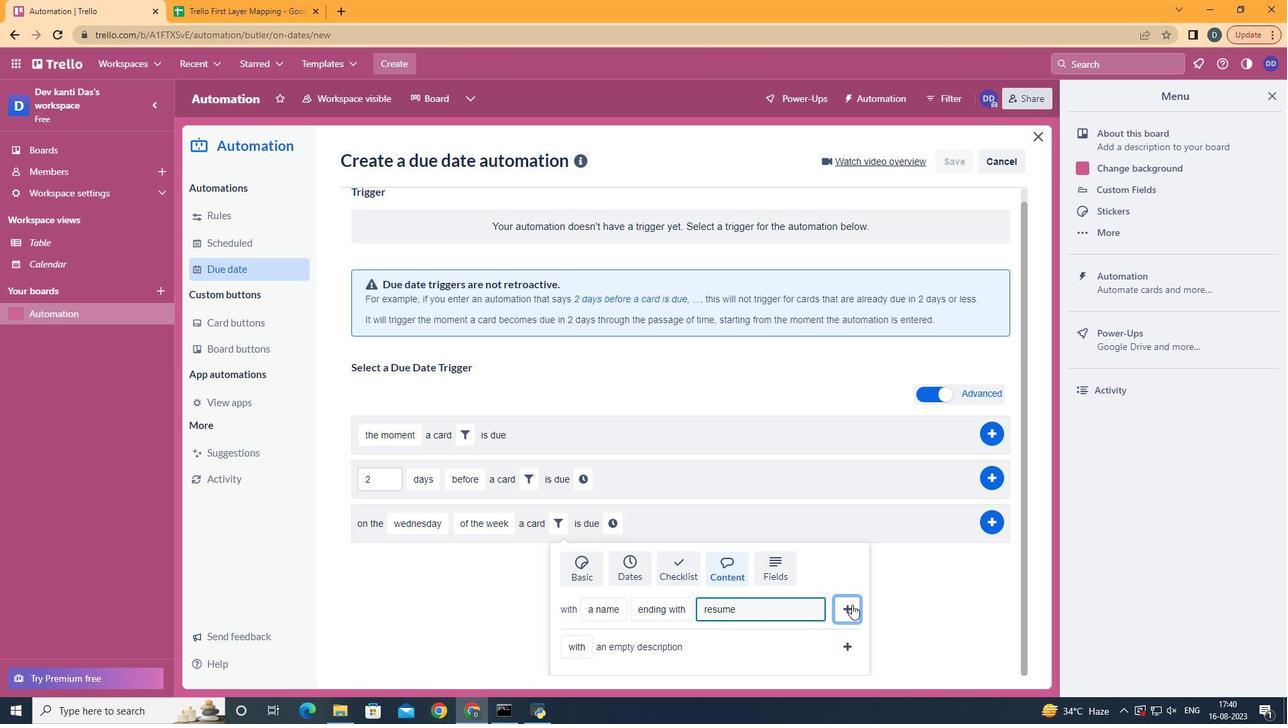 
Action: Mouse pressed left at (853, 606)
Screenshot: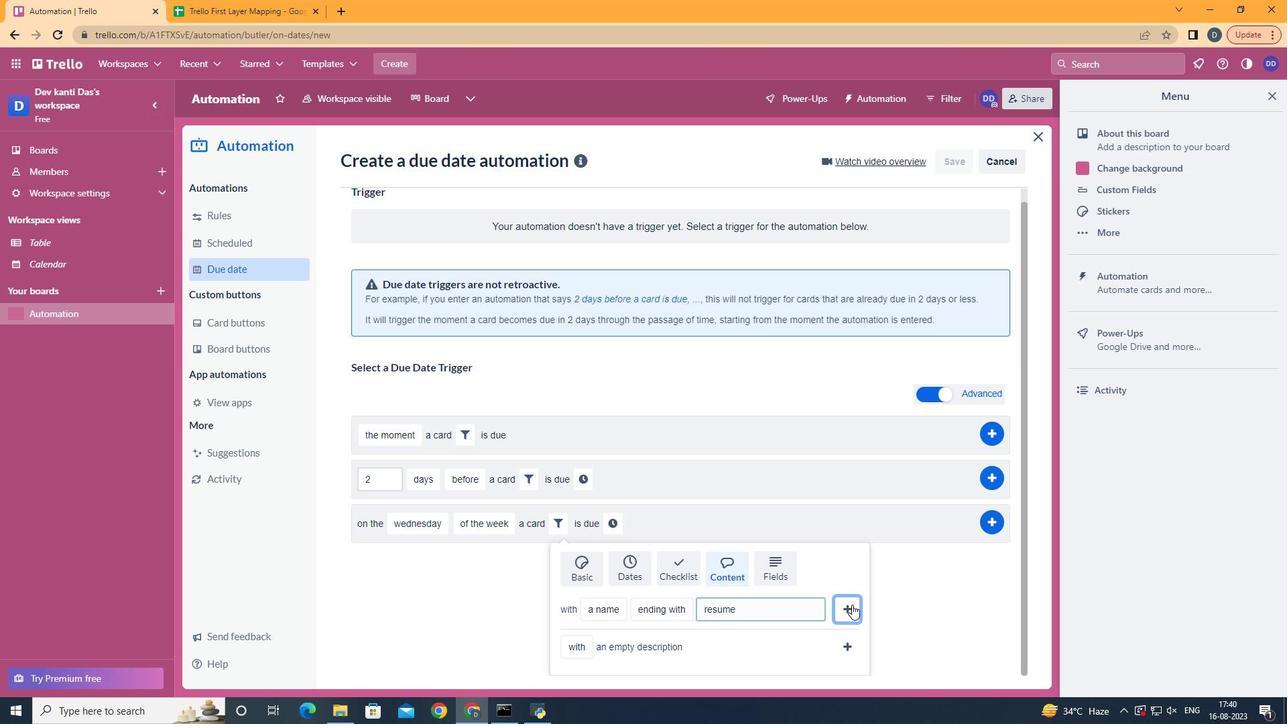 
Action: Mouse moved to (797, 541)
Screenshot: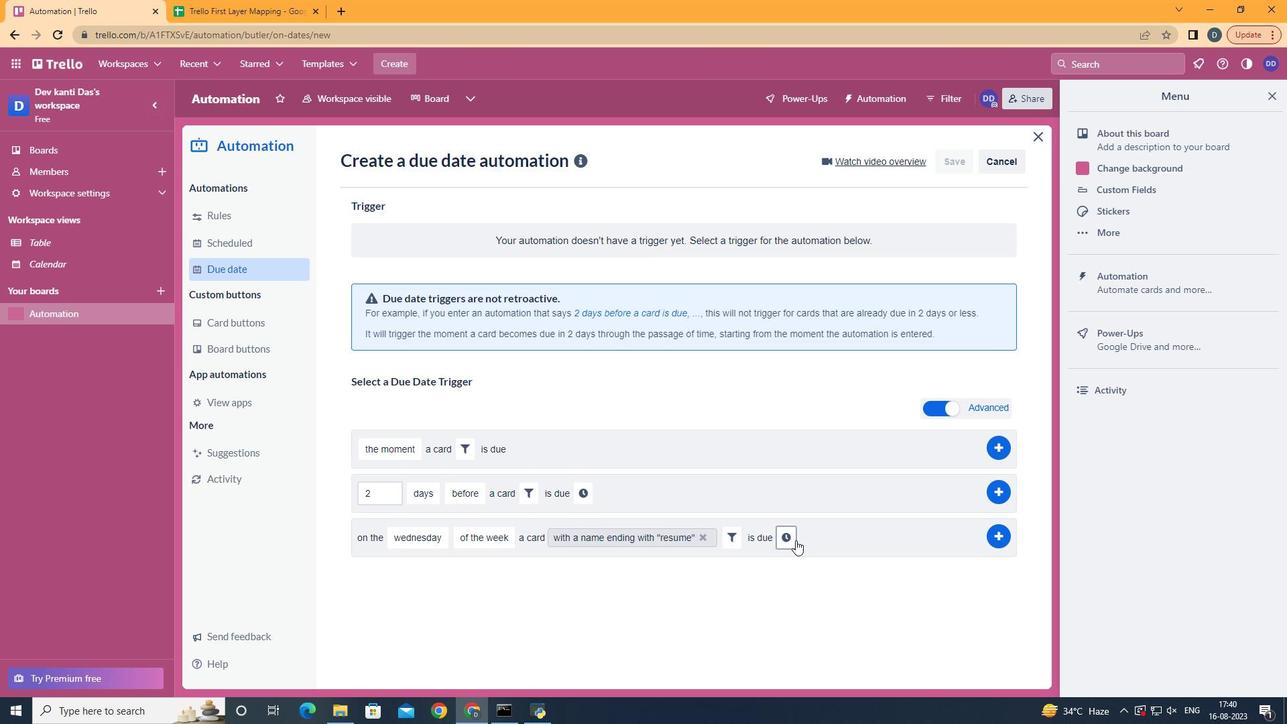 
Action: Mouse pressed left at (797, 541)
Screenshot: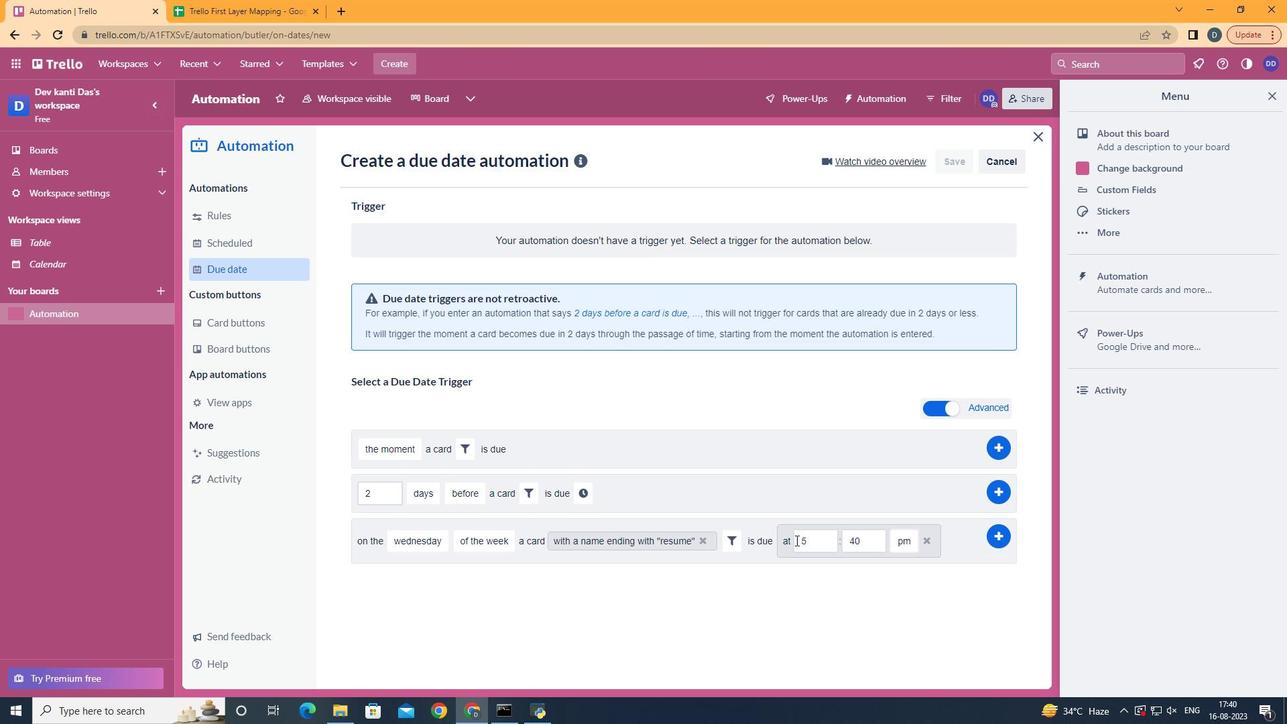 
Action: Mouse moved to (830, 543)
Screenshot: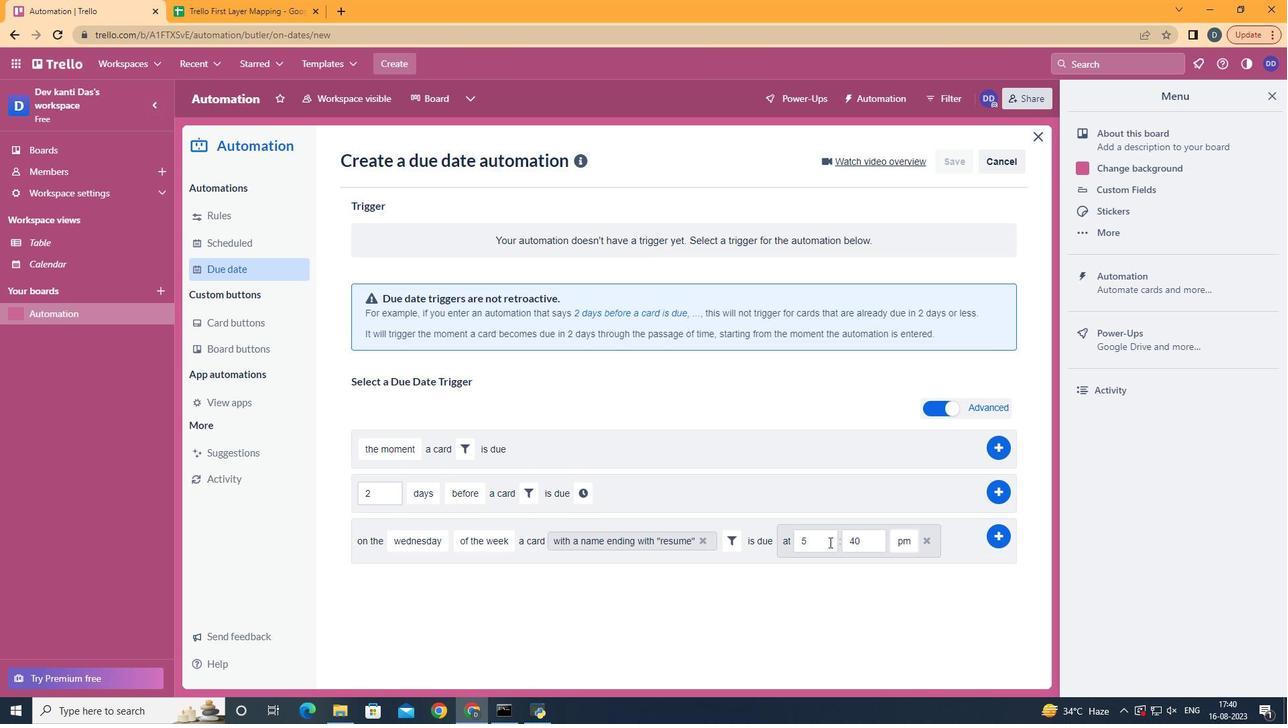 
Action: Mouse pressed left at (830, 543)
Screenshot: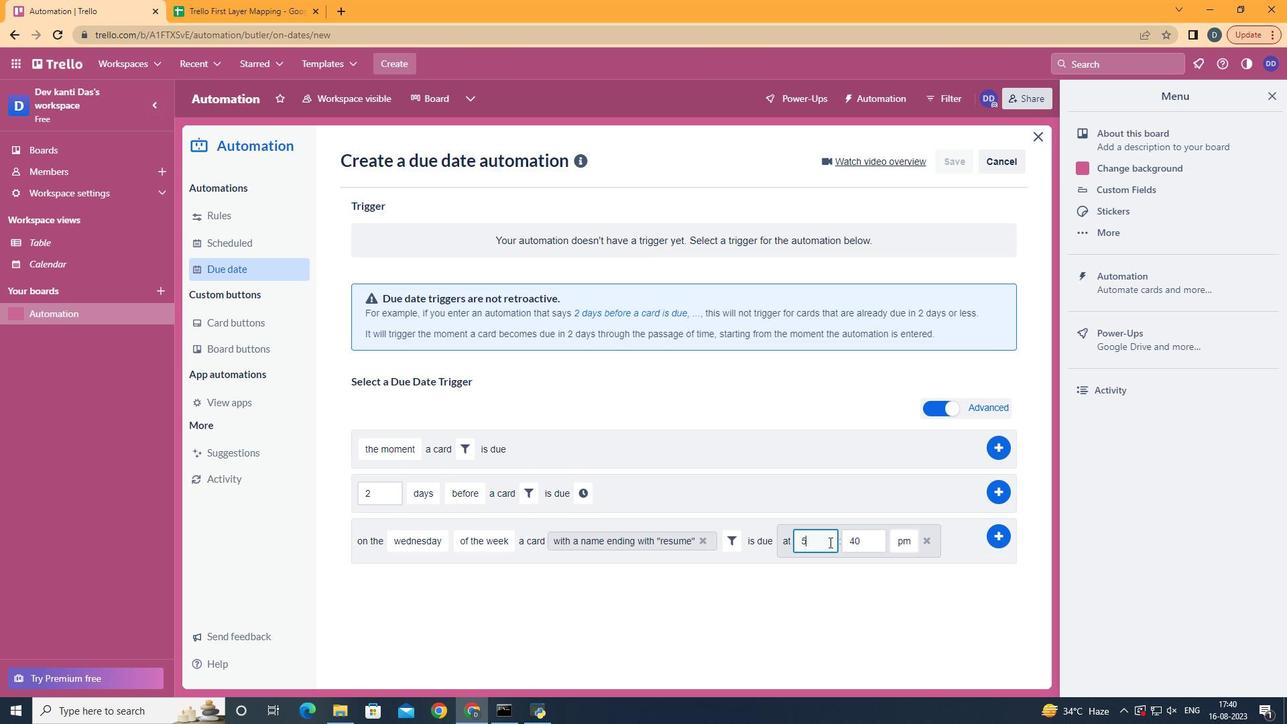 
Action: Key pressed <Key.backspace>11
Screenshot: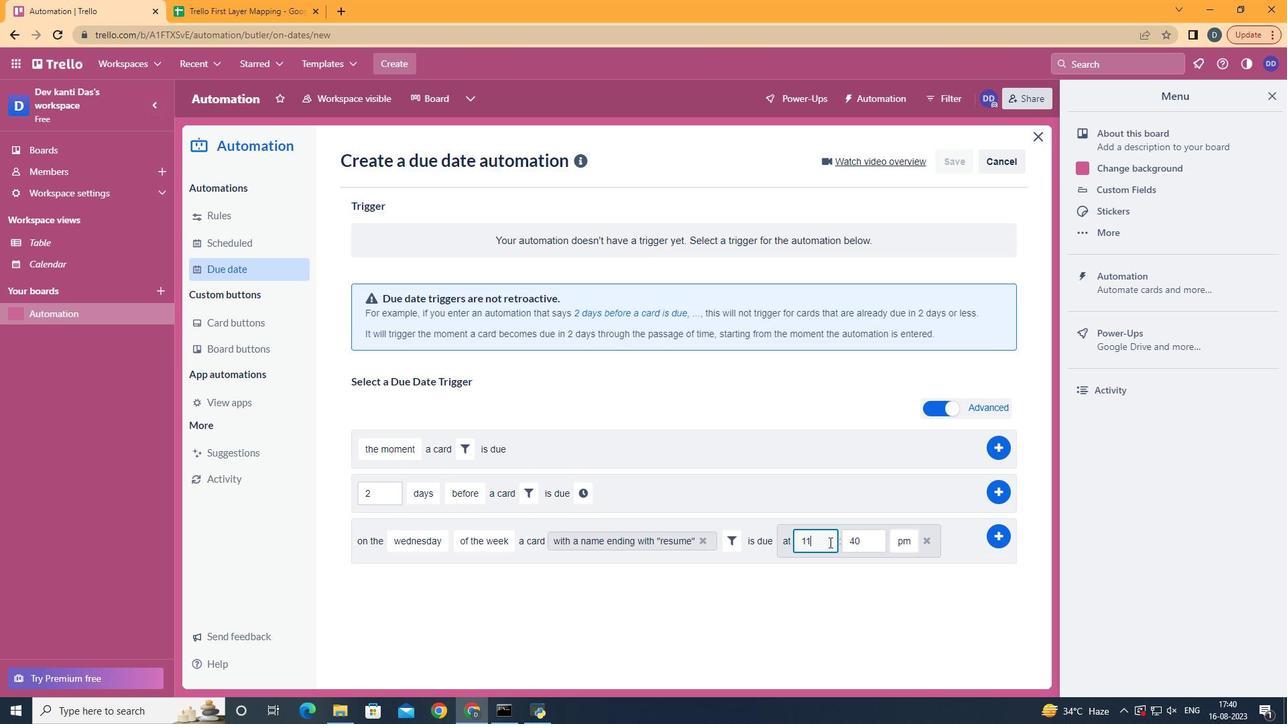 
Action: Mouse moved to (866, 539)
Screenshot: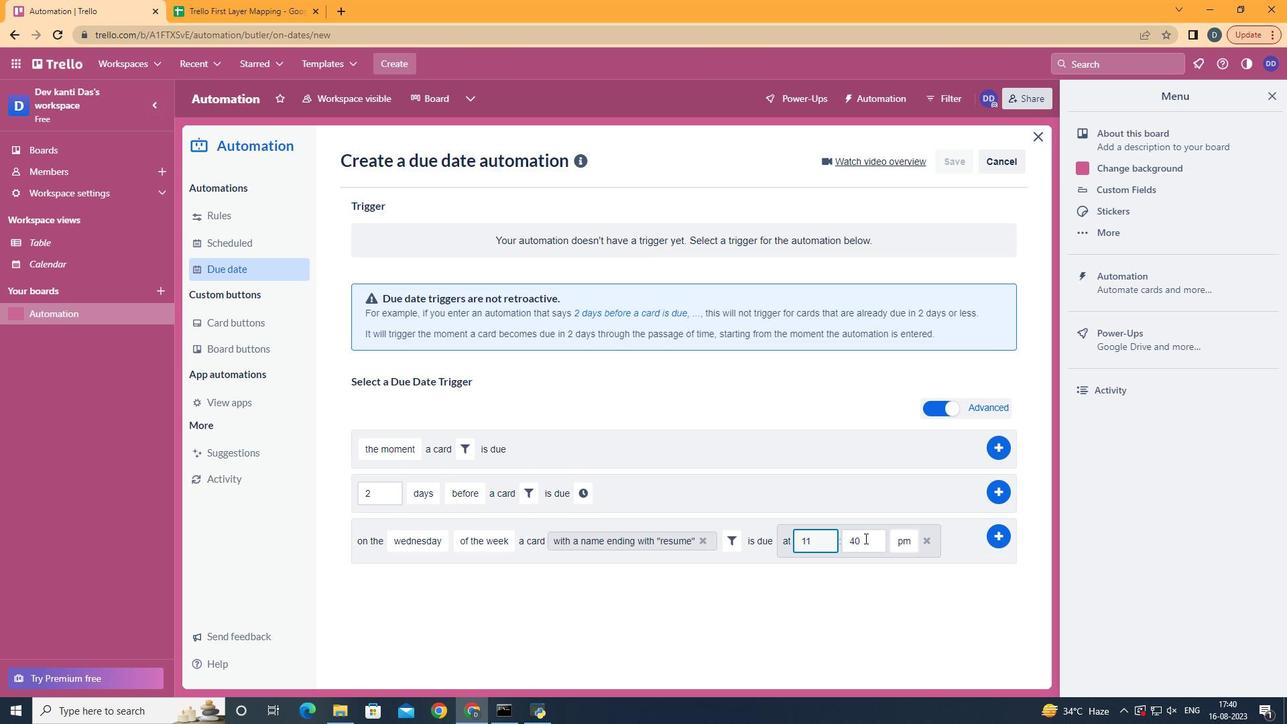 
Action: Mouse pressed left at (866, 539)
Screenshot: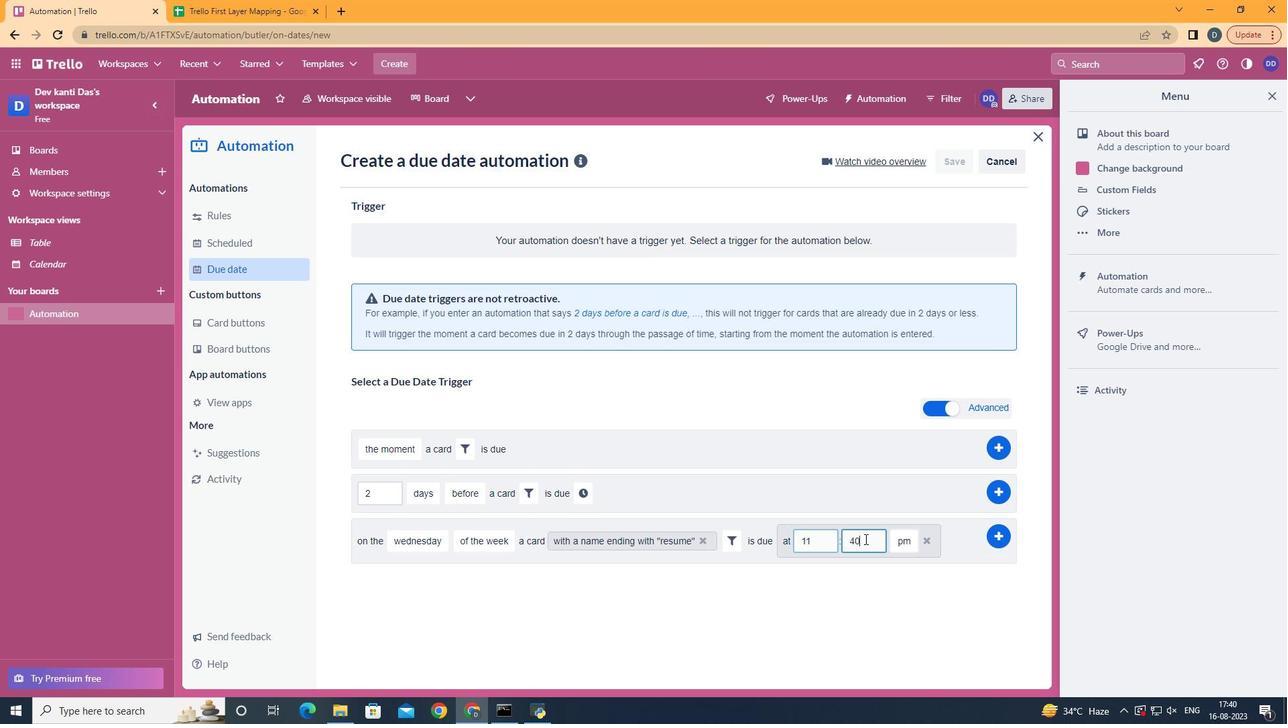 
Action: Mouse moved to (866, 540)
Screenshot: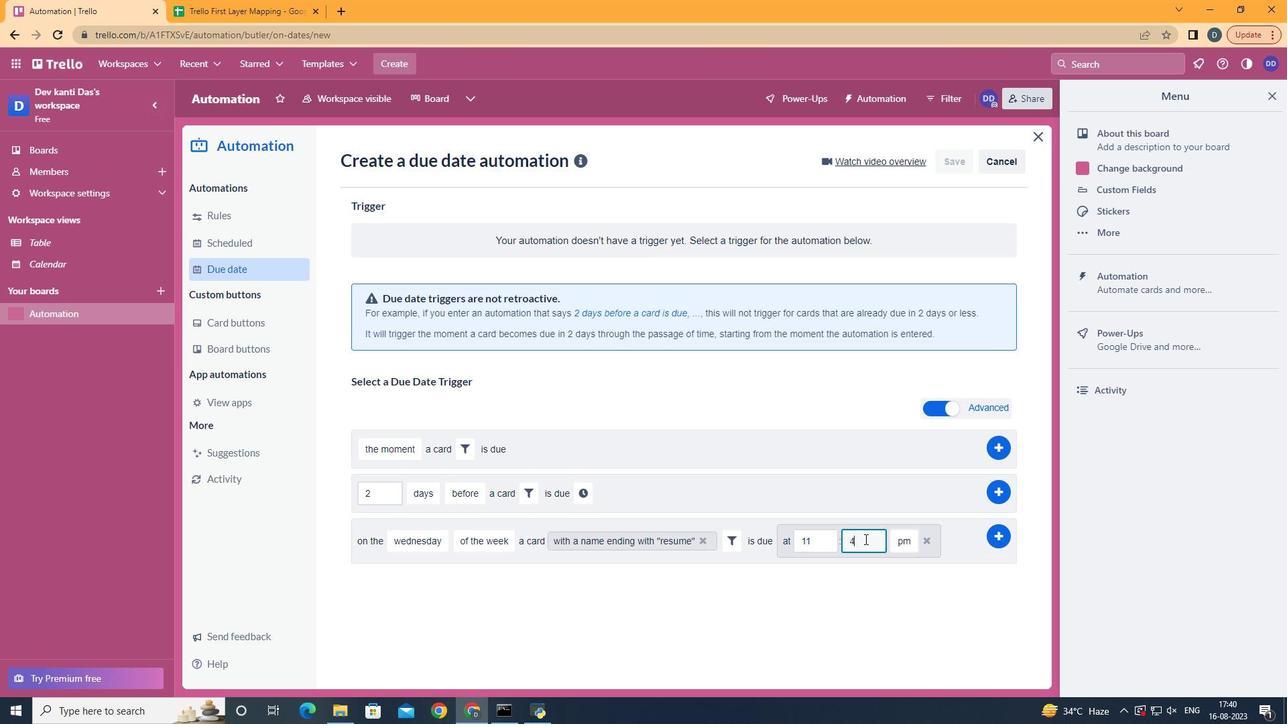 
Action: Key pressed <Key.backspace><Key.backspace>00
Screenshot: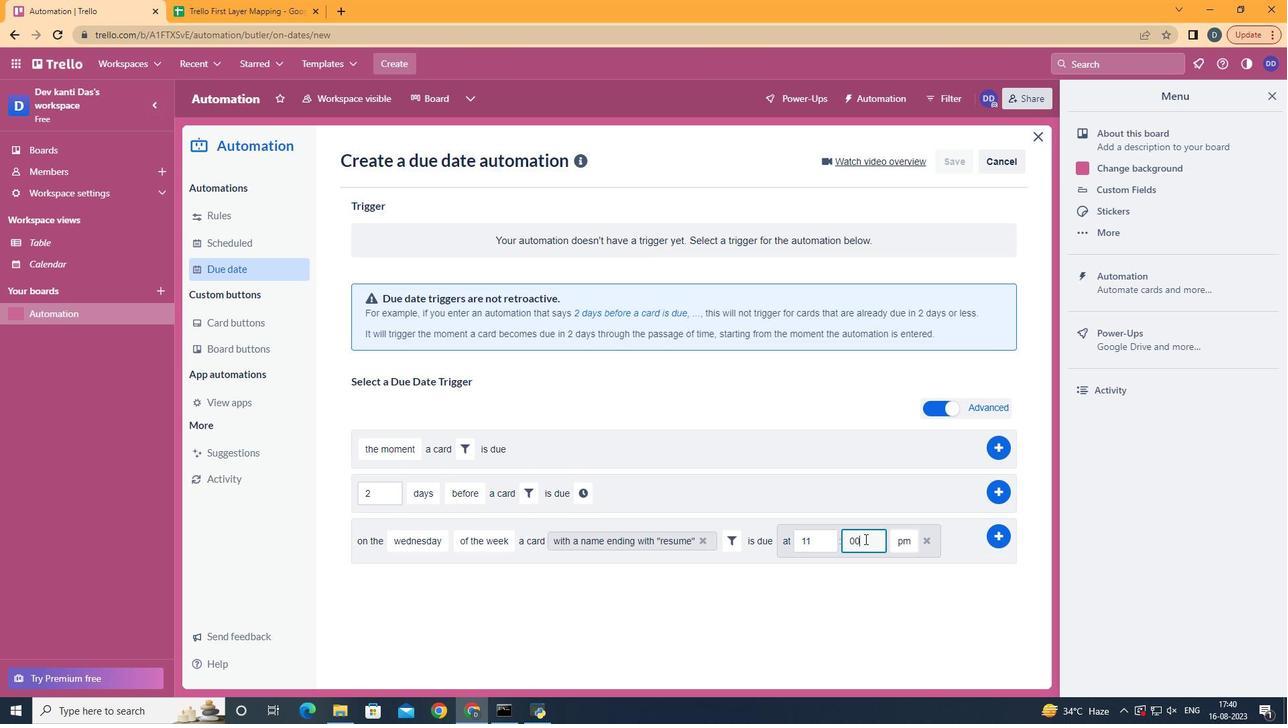 
Action: Mouse moved to (900, 551)
Screenshot: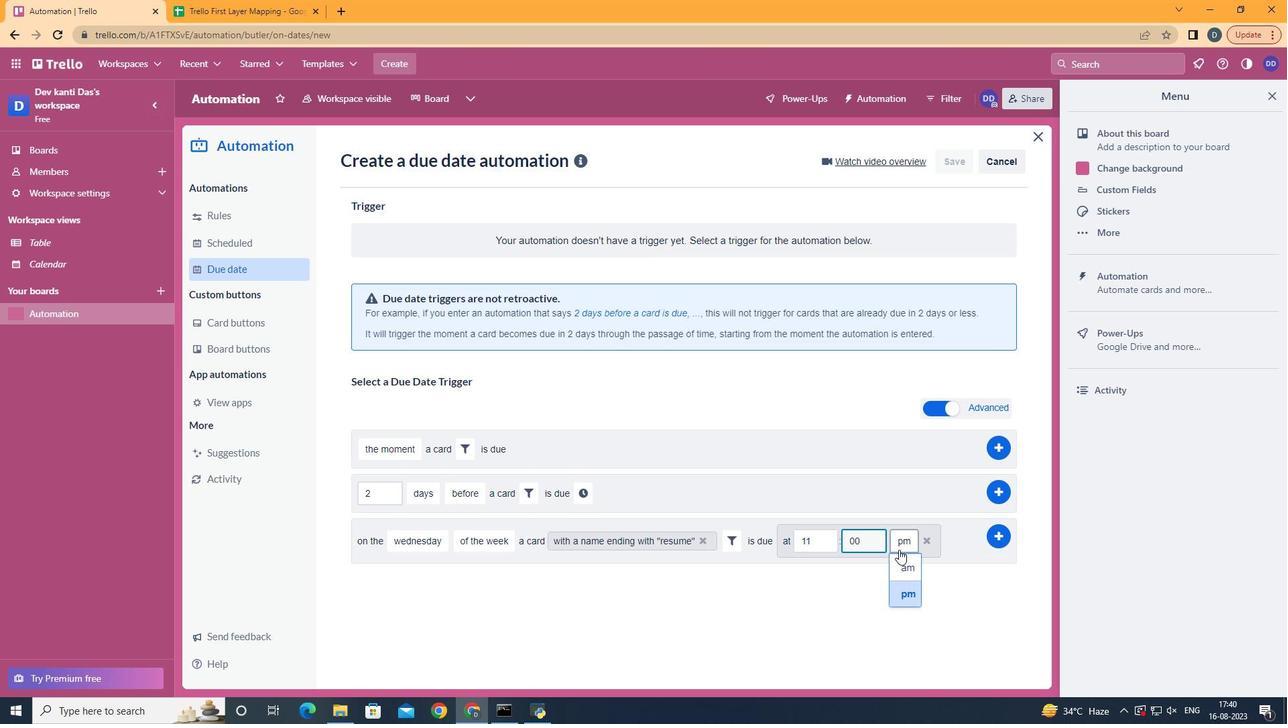 
Action: Mouse pressed left at (900, 551)
Screenshot: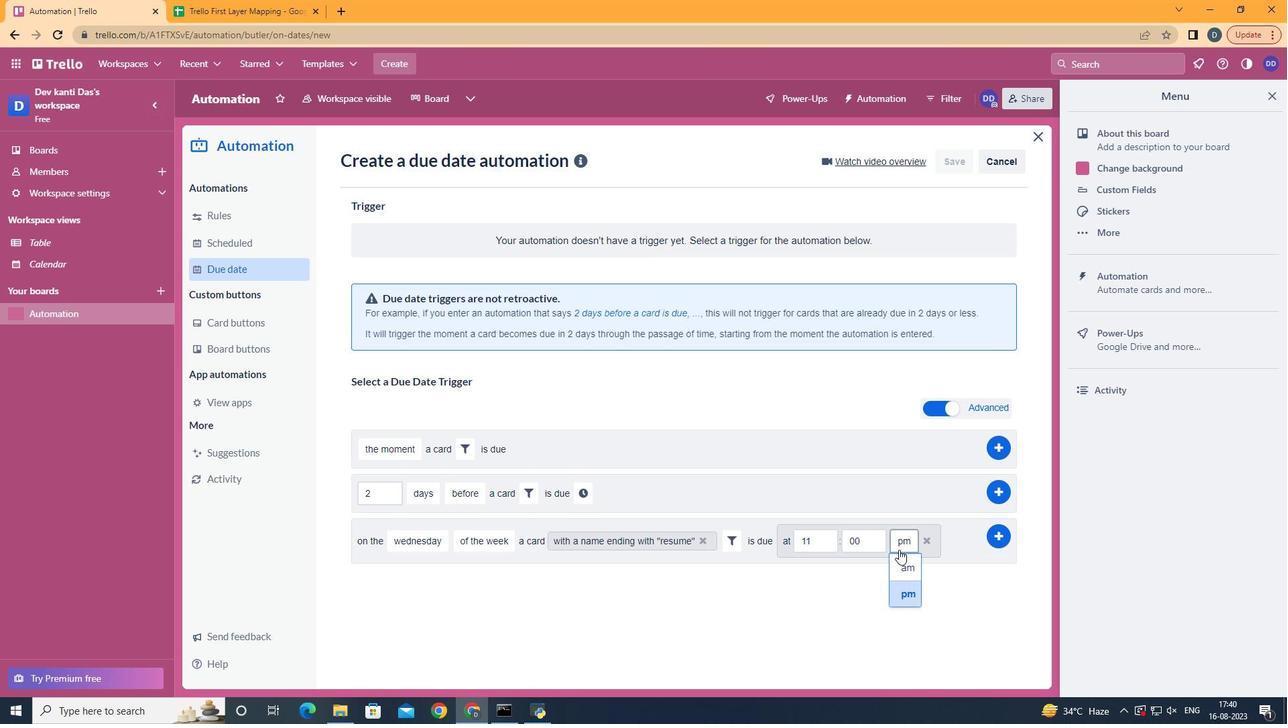 
Action: Mouse moved to (911, 559)
Screenshot: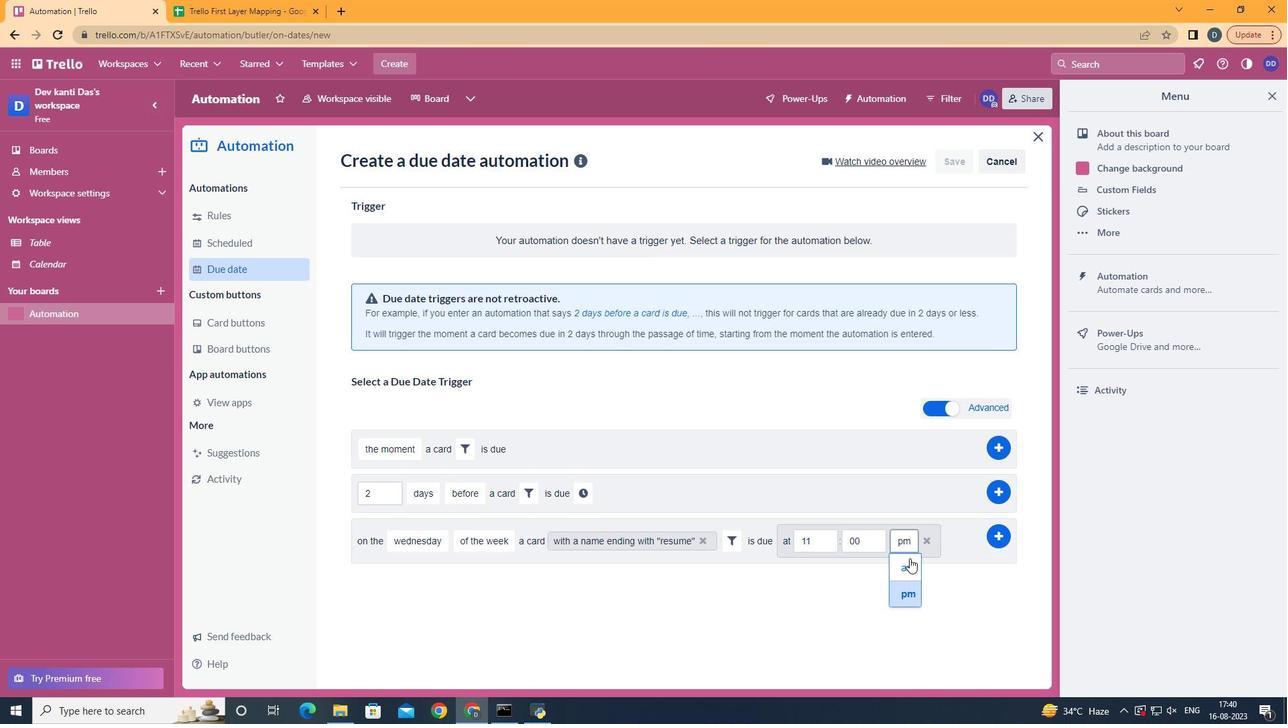 
Action: Mouse pressed left at (911, 559)
Screenshot: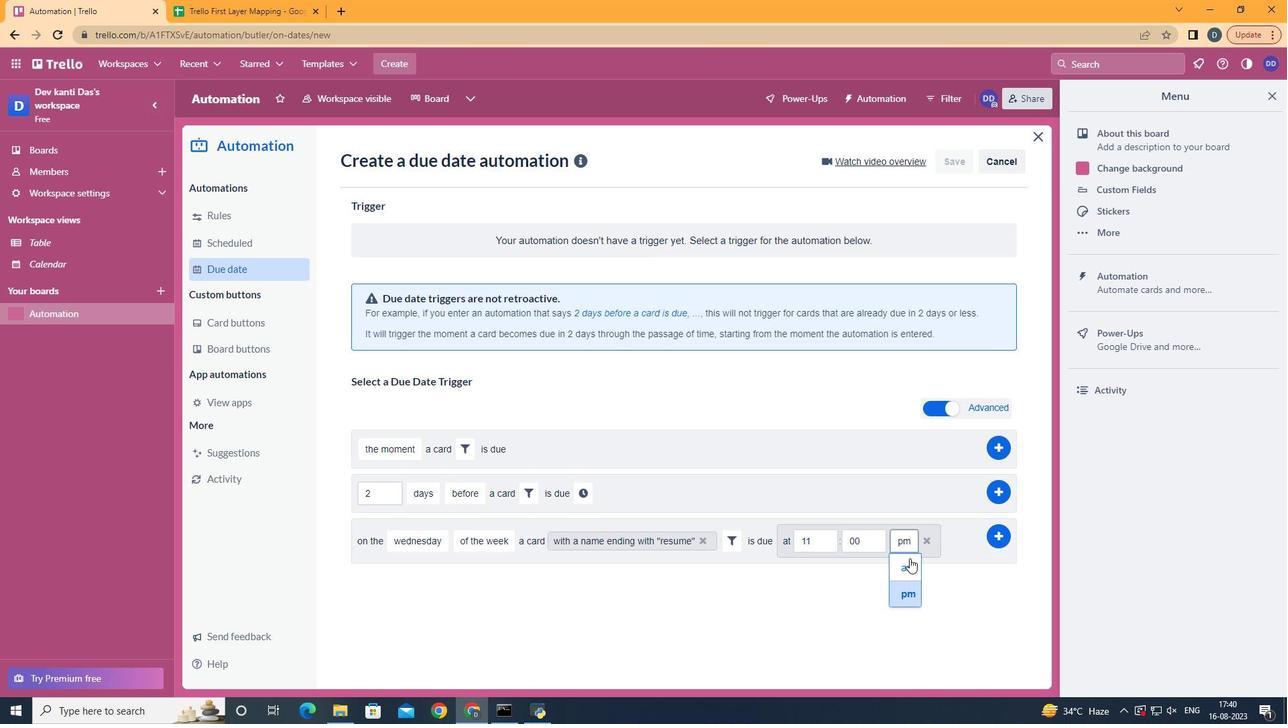 
Action: Mouse moved to (980, 539)
Screenshot: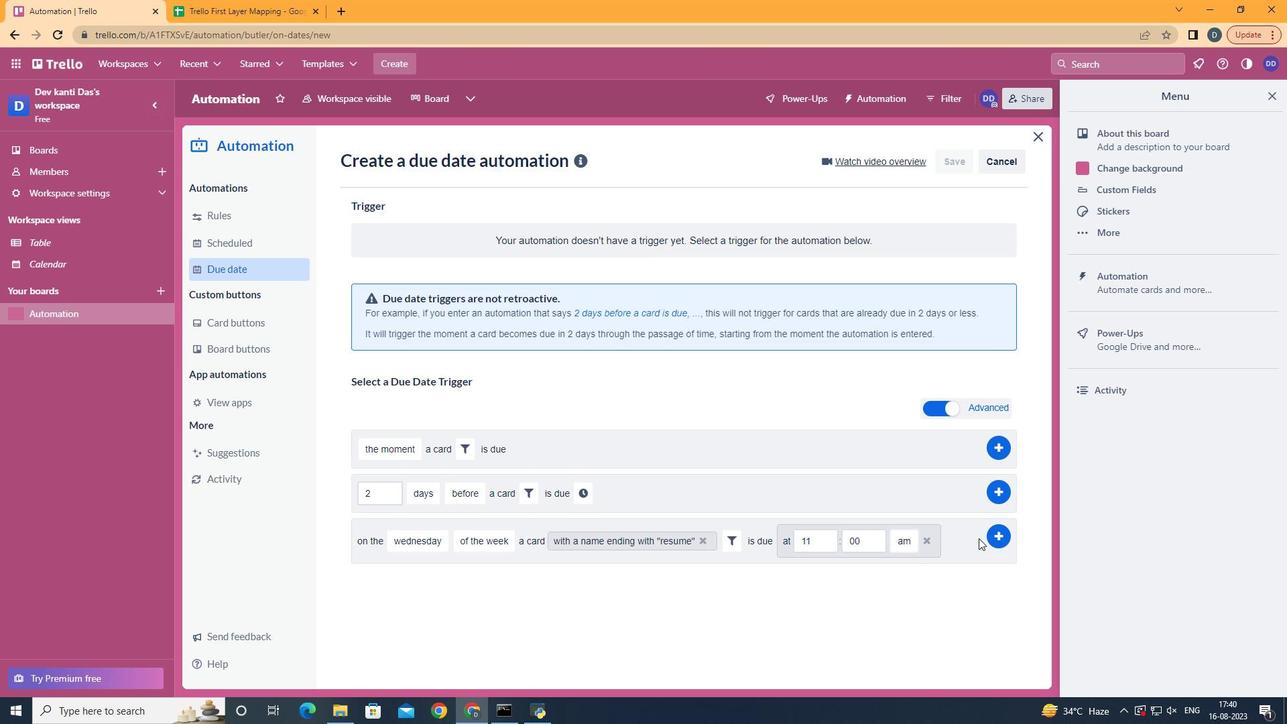 
Action: Mouse pressed left at (980, 539)
Screenshot: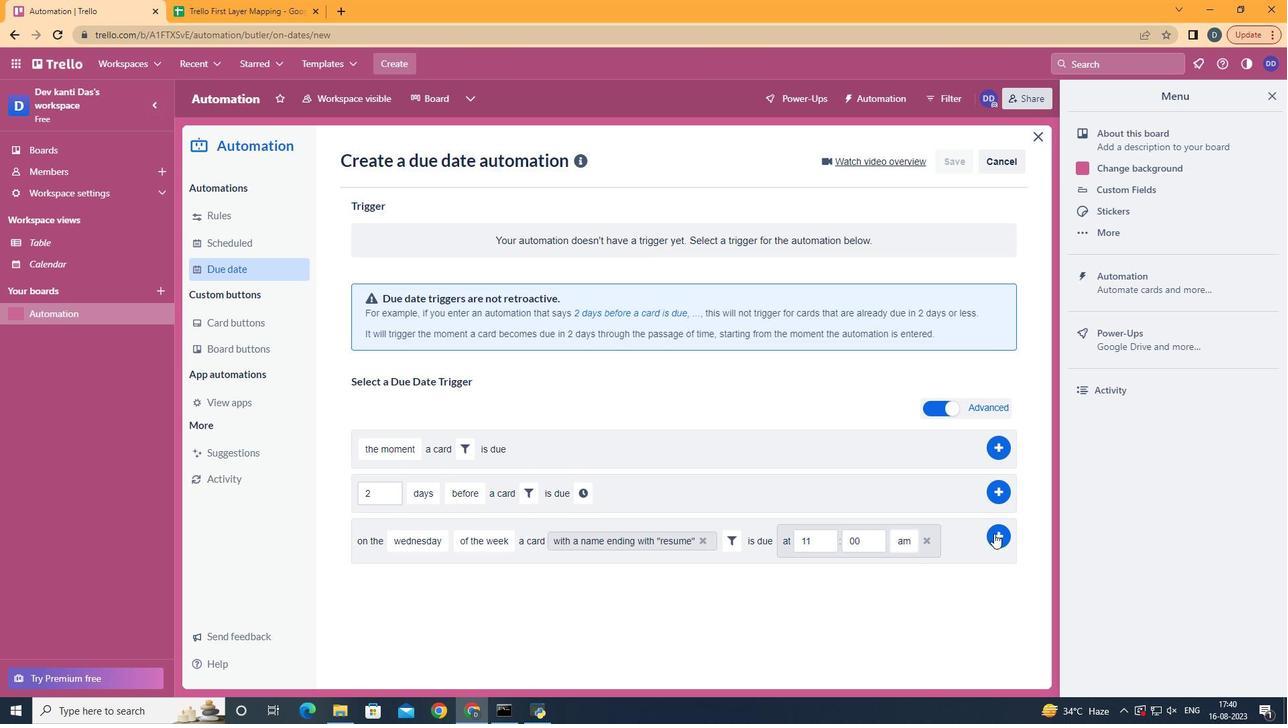 
Action: Mouse moved to (995, 535)
Screenshot: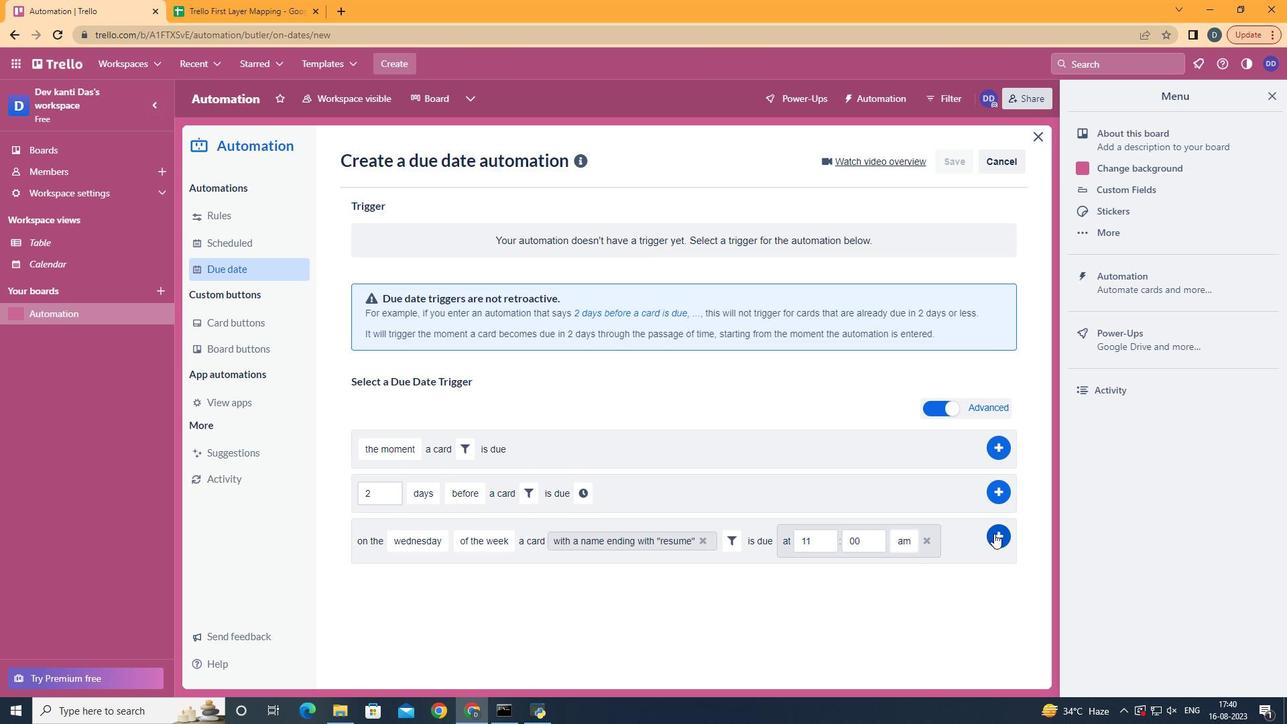 
Action: Mouse pressed left at (995, 535)
Screenshot: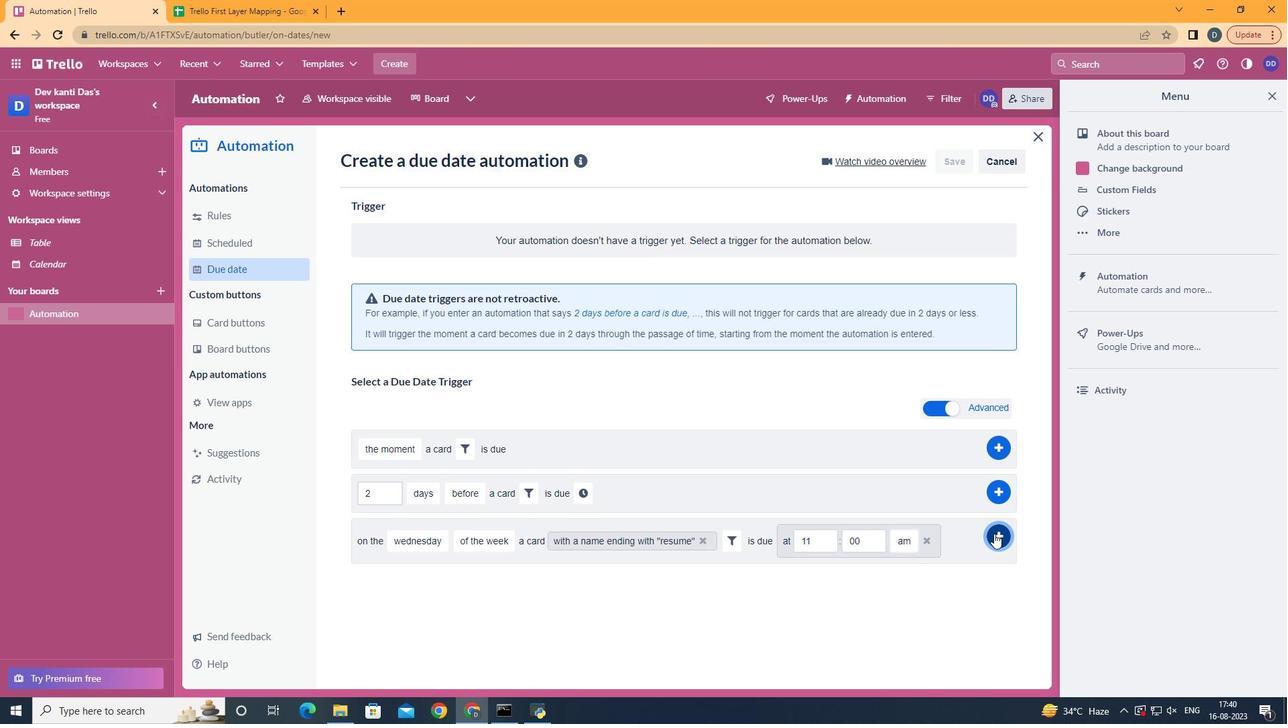 
